 Task: Make in the project AgileRamp a sprint 'API Design Sprint'. Create in the project AgileRamp a sprint 'API Design Sprint'. Add in the project AgileRamp a sprint 'API Design Sprint'
Action: Mouse moved to (215, 66)
Screenshot: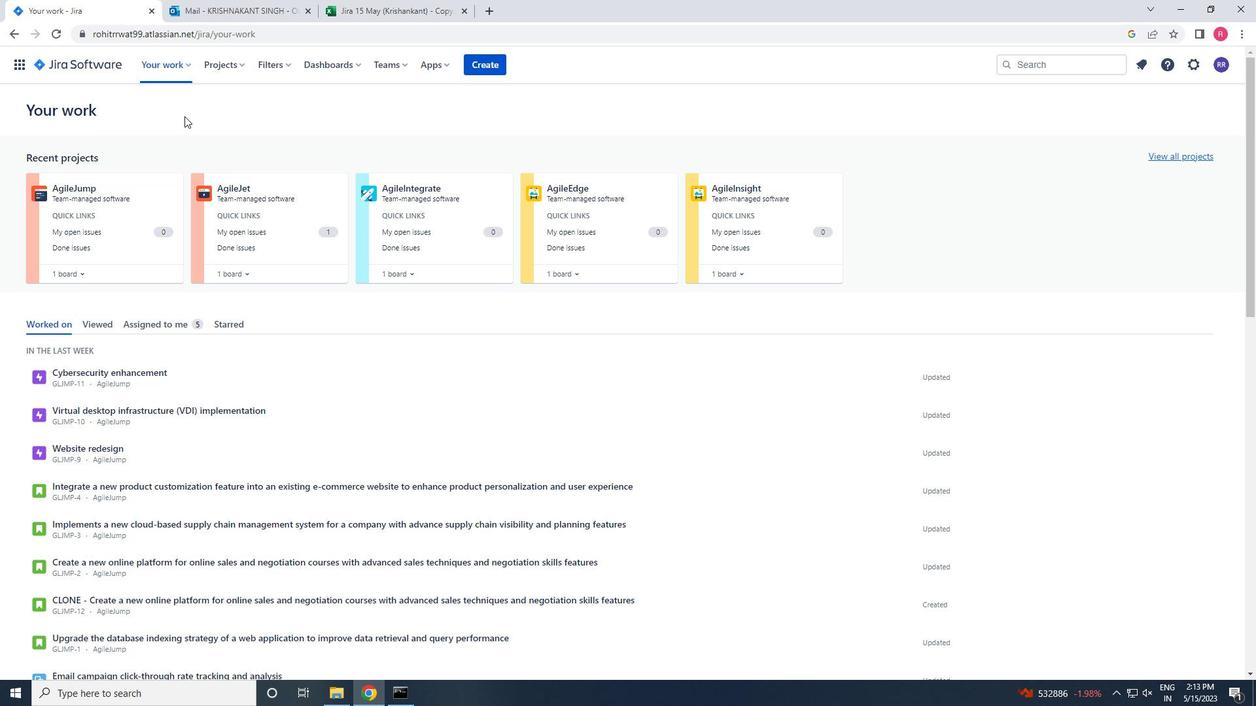 
Action: Mouse pressed left at (215, 66)
Screenshot: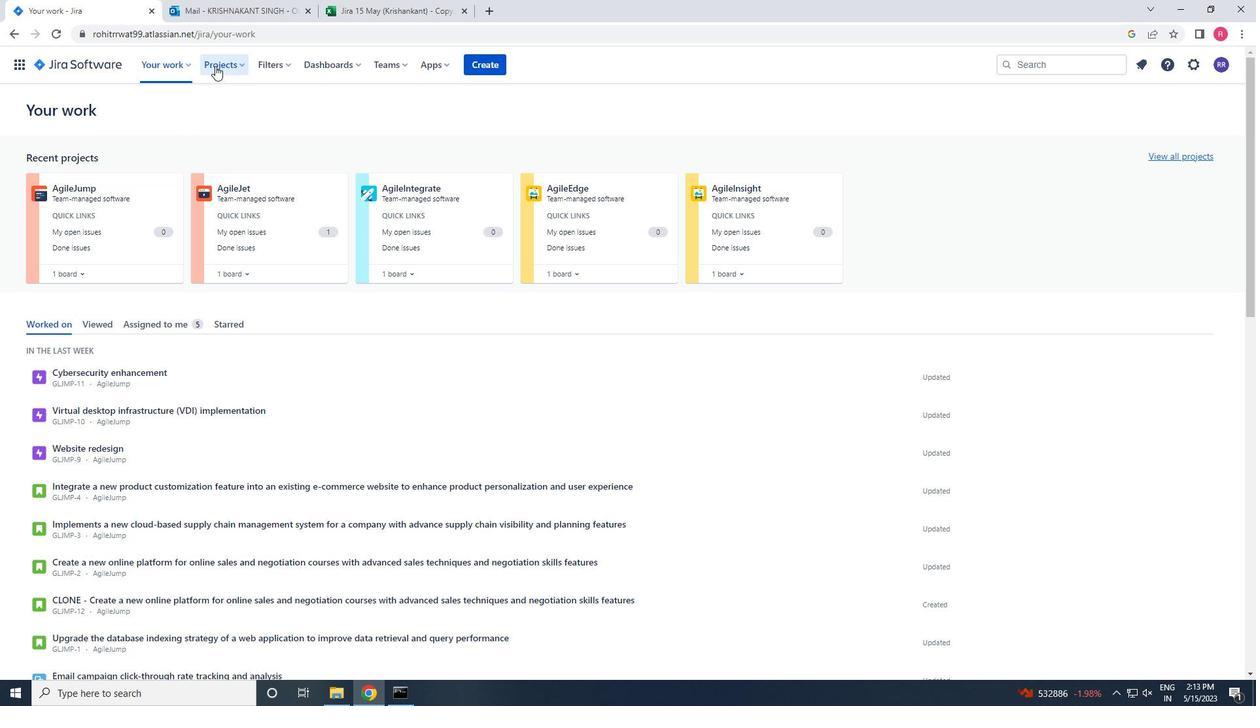 
Action: Mouse moved to (280, 133)
Screenshot: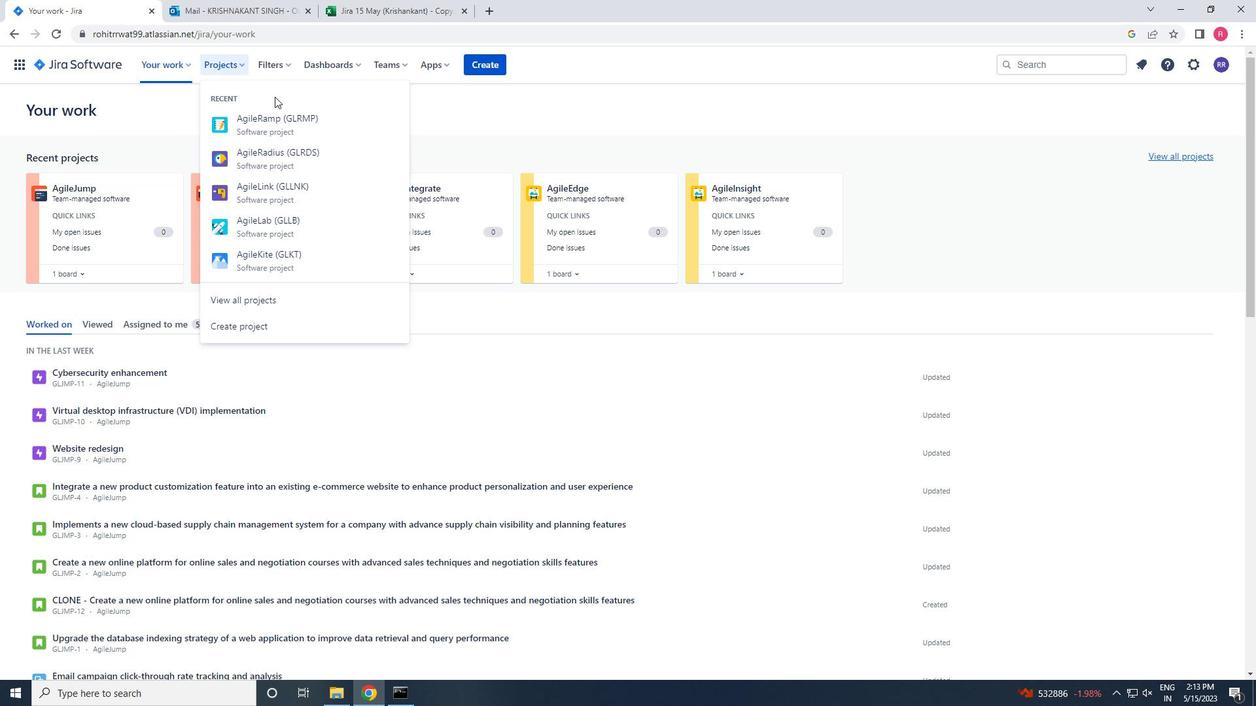 
Action: Mouse pressed left at (280, 133)
Screenshot: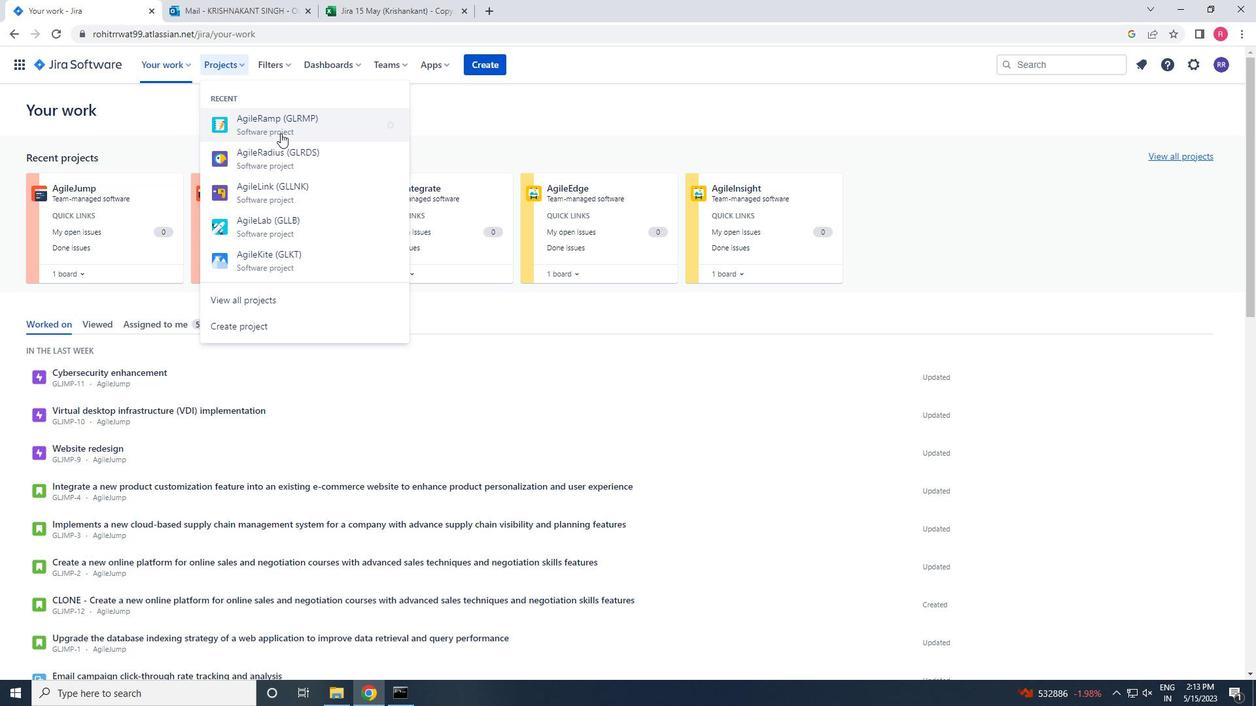 
Action: Mouse moved to (98, 196)
Screenshot: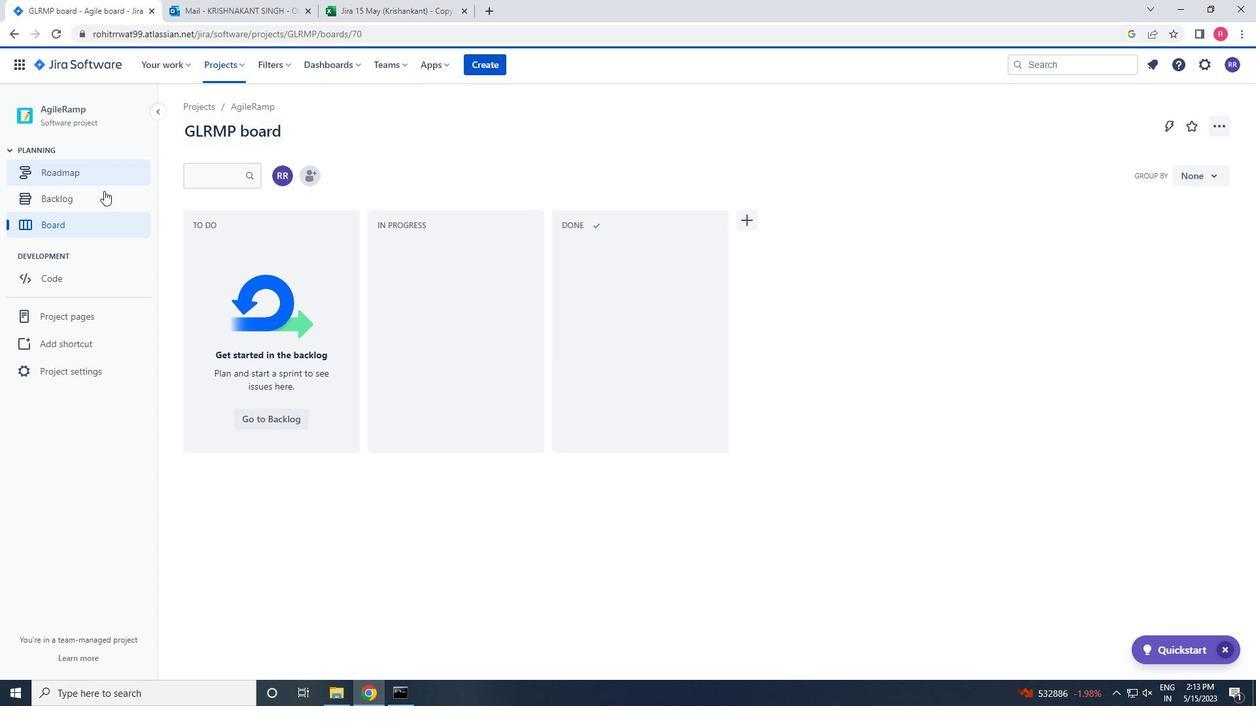 
Action: Mouse pressed left at (98, 196)
Screenshot: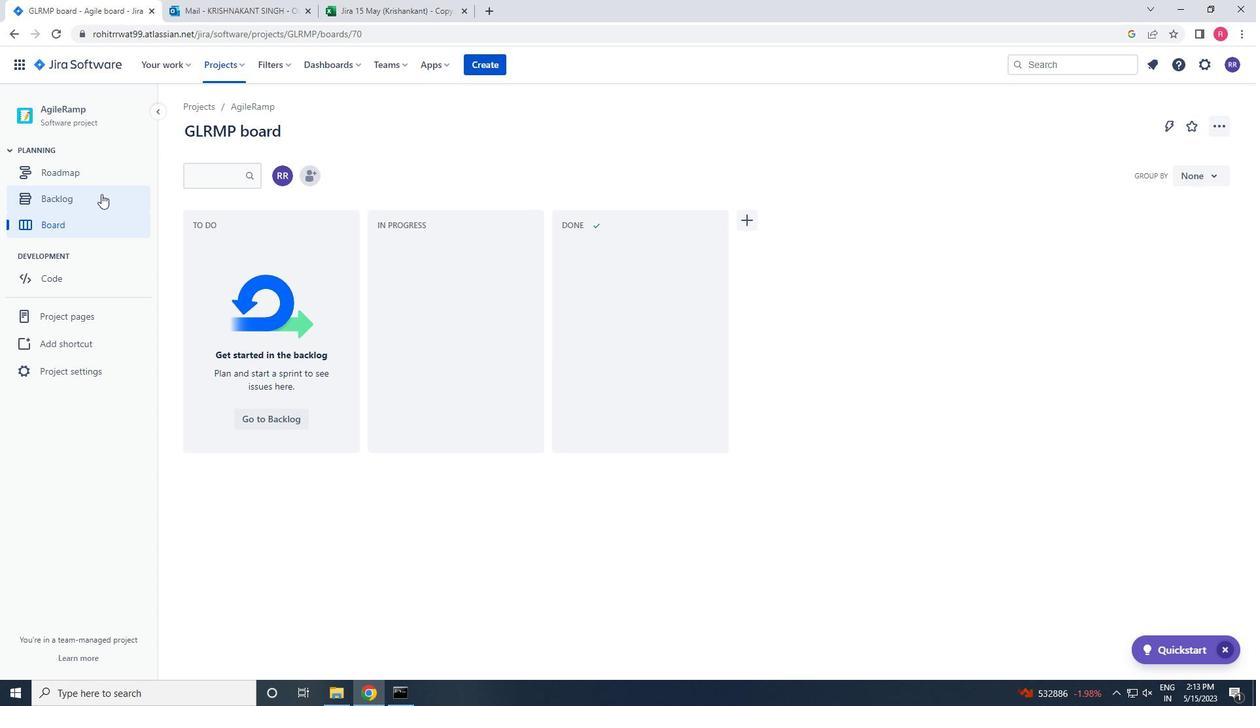 
Action: Mouse moved to (1167, 210)
Screenshot: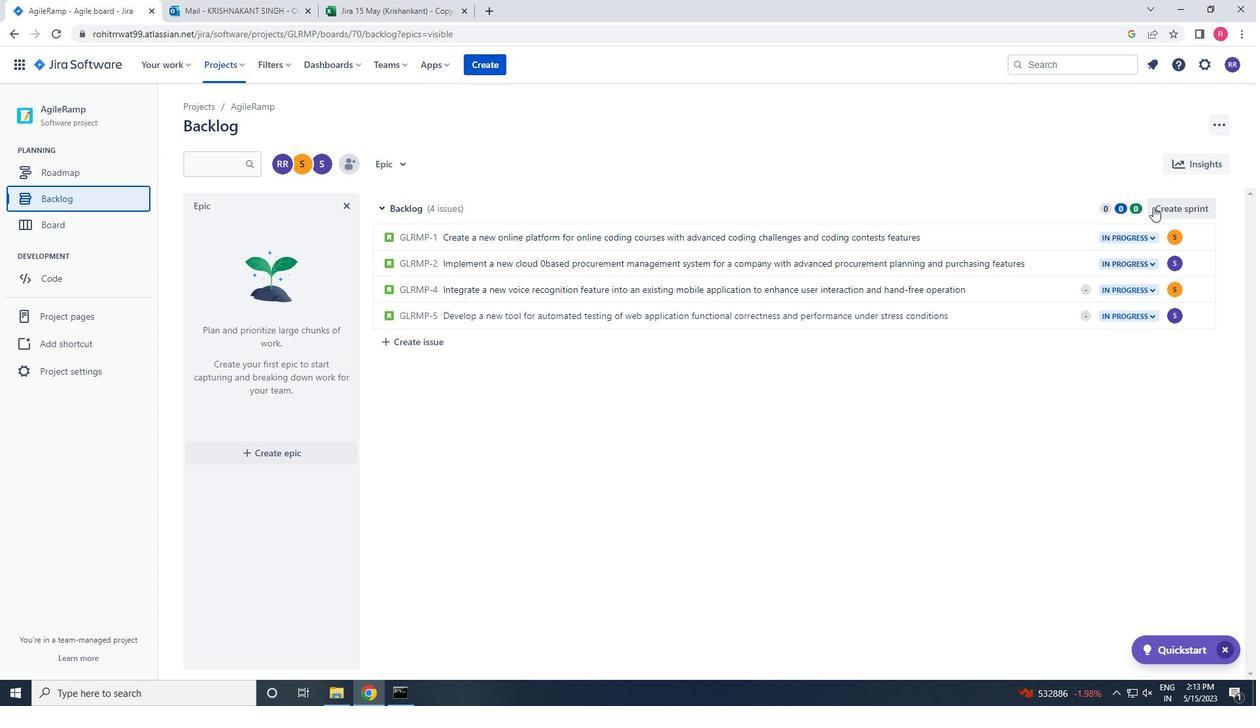 
Action: Mouse pressed left at (1167, 210)
Screenshot: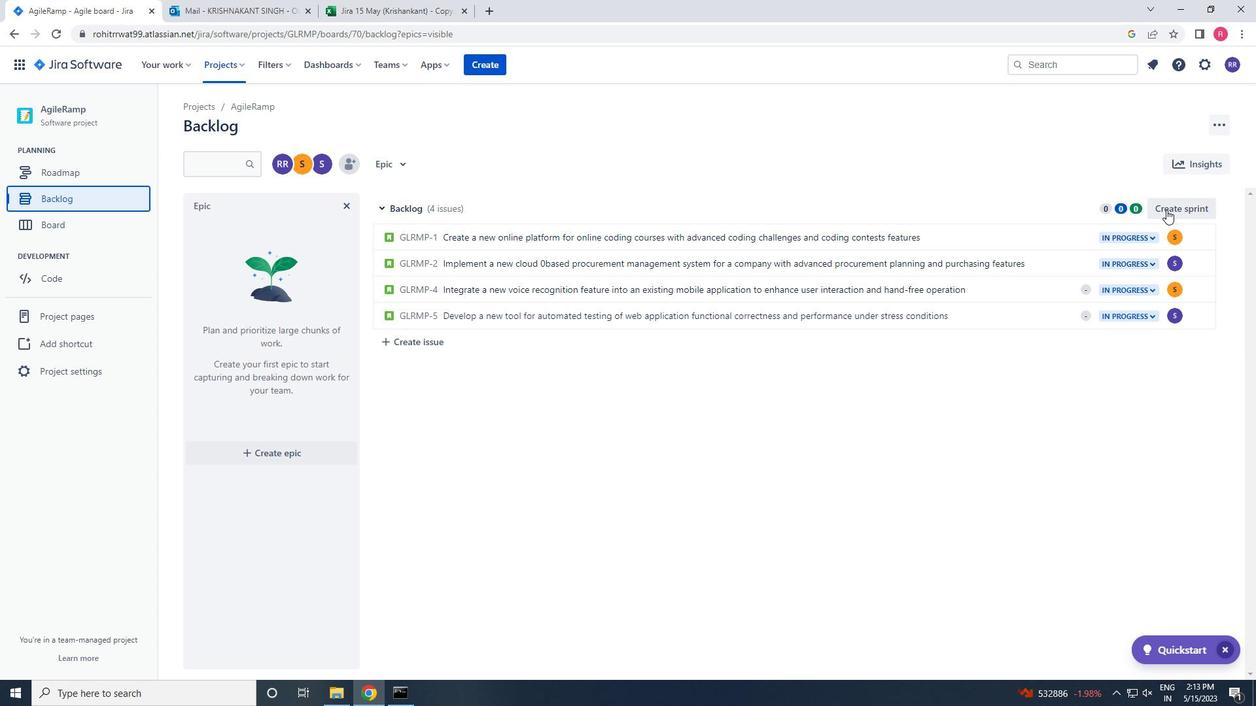 
Action: Mouse moved to (469, 212)
Screenshot: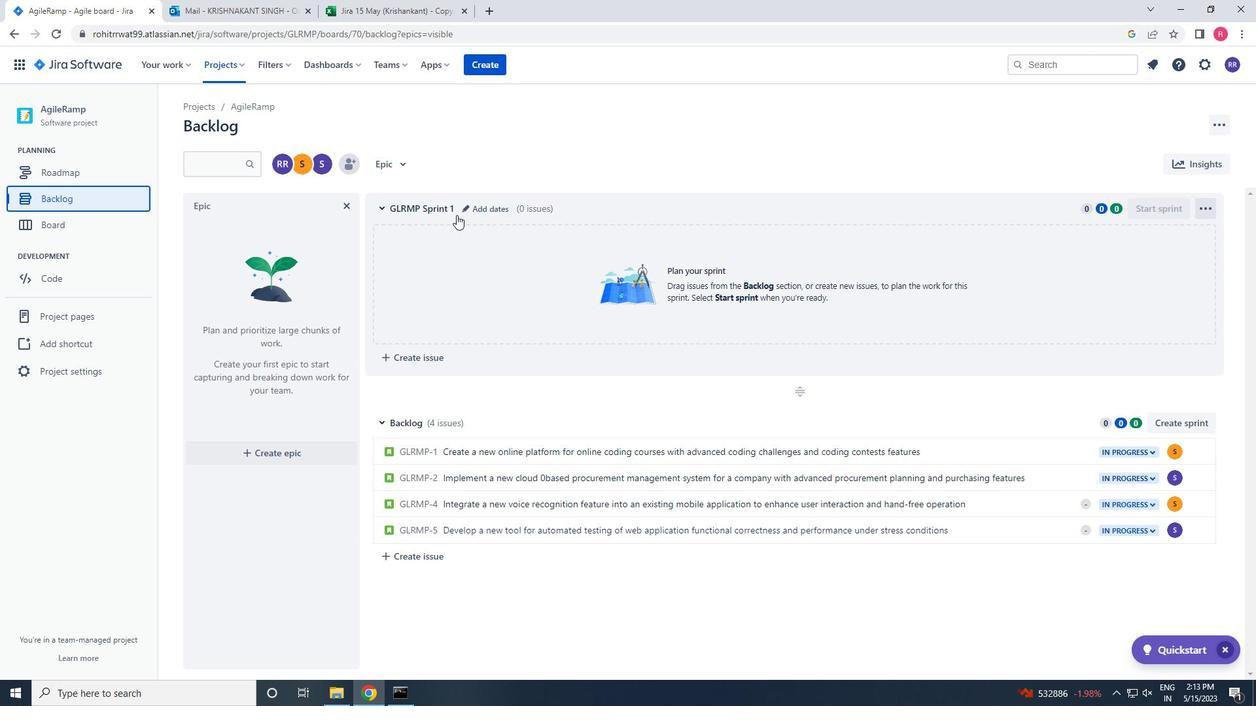 
Action: Mouse pressed left at (469, 212)
Screenshot: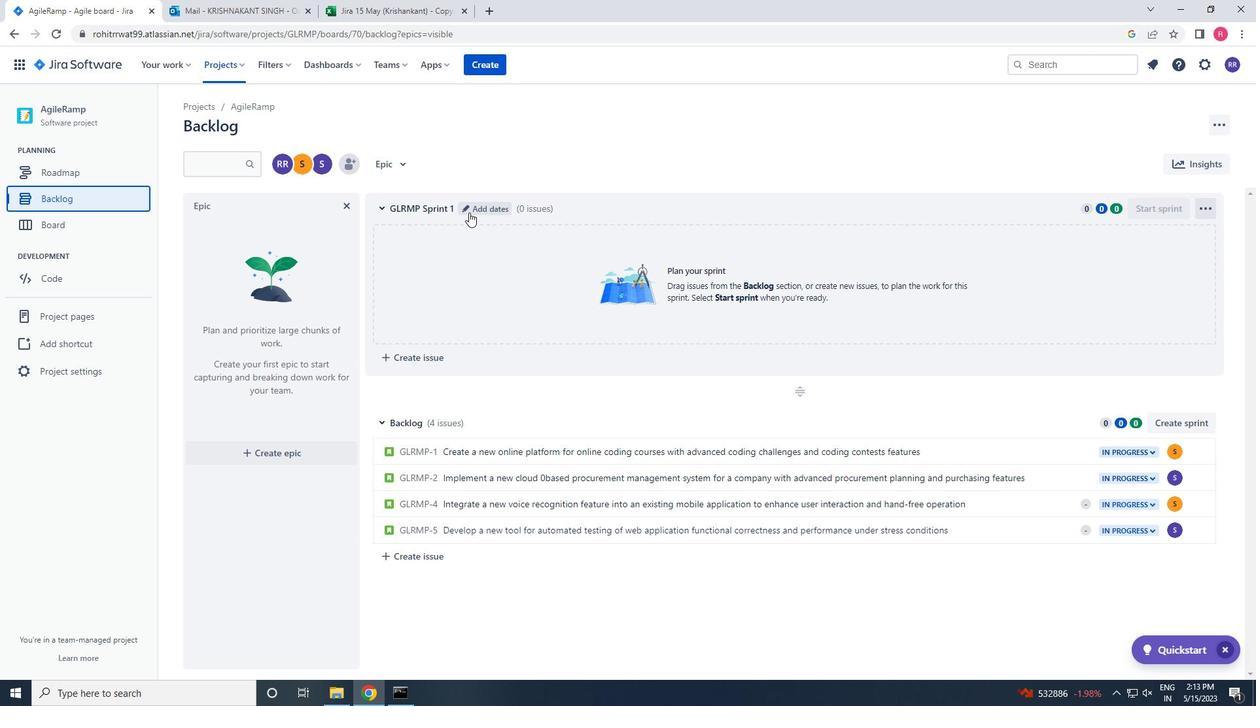 
Action: Key pressed <Key.backspace><Key.backspace><Key.backspace><Key.backspace><Key.backspace><Key.backspace><Key.backspace><Key.backspace><Key.backspace><Key.backspace><Key.backspace><Key.backspace><Key.backspace><Key.backspace><Key.backspace><Key.backspace><Key.backspace><Key.backspace><Key.backspace><Key.backspace><Key.backspace><Key.backspace><Key.backspace><Key.backspace><Key.backspace><Key.backspace><Key.backspace><Key.backspace><Key.backspace><Key.backspace><Key.backspace><Key.backspace><Key.backspace><Key.backspace><Key.shift>APL<Key.backspace>I<Key.space><Key.shift>DESIGN<Key.space><Key.shift>SPRINT<Key.enter>
Screenshot: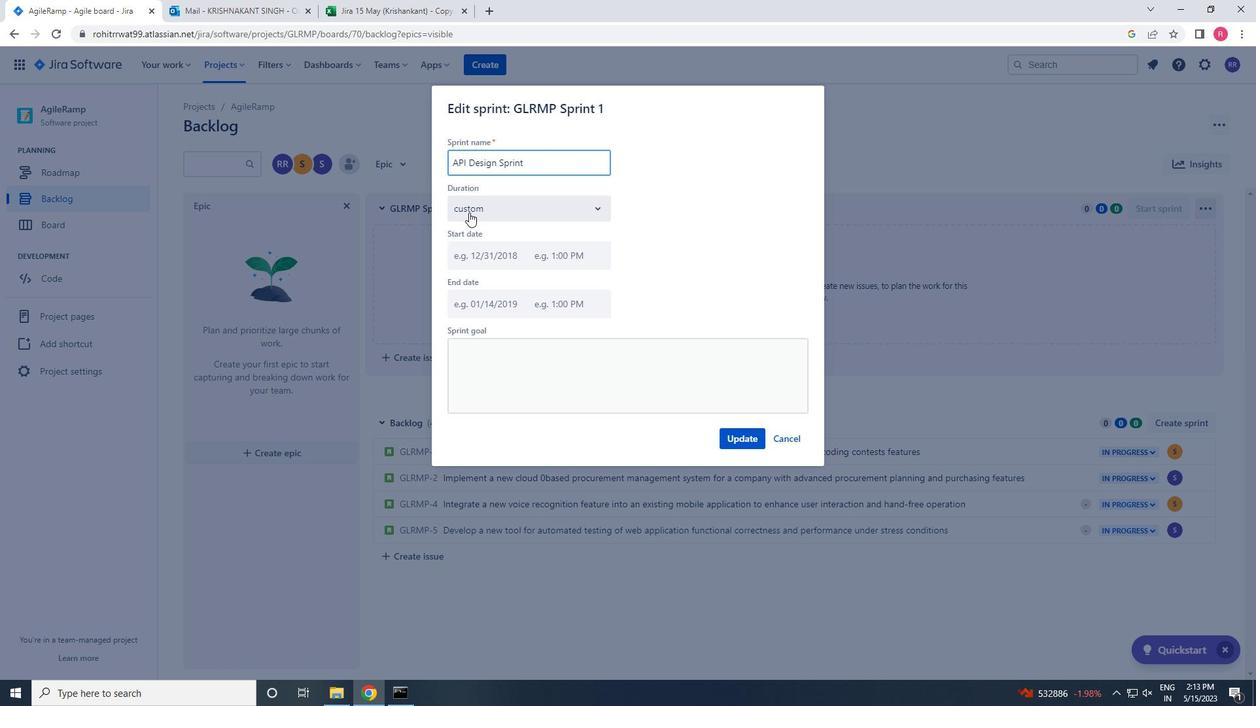 
Action: Mouse moved to (1170, 418)
Screenshot: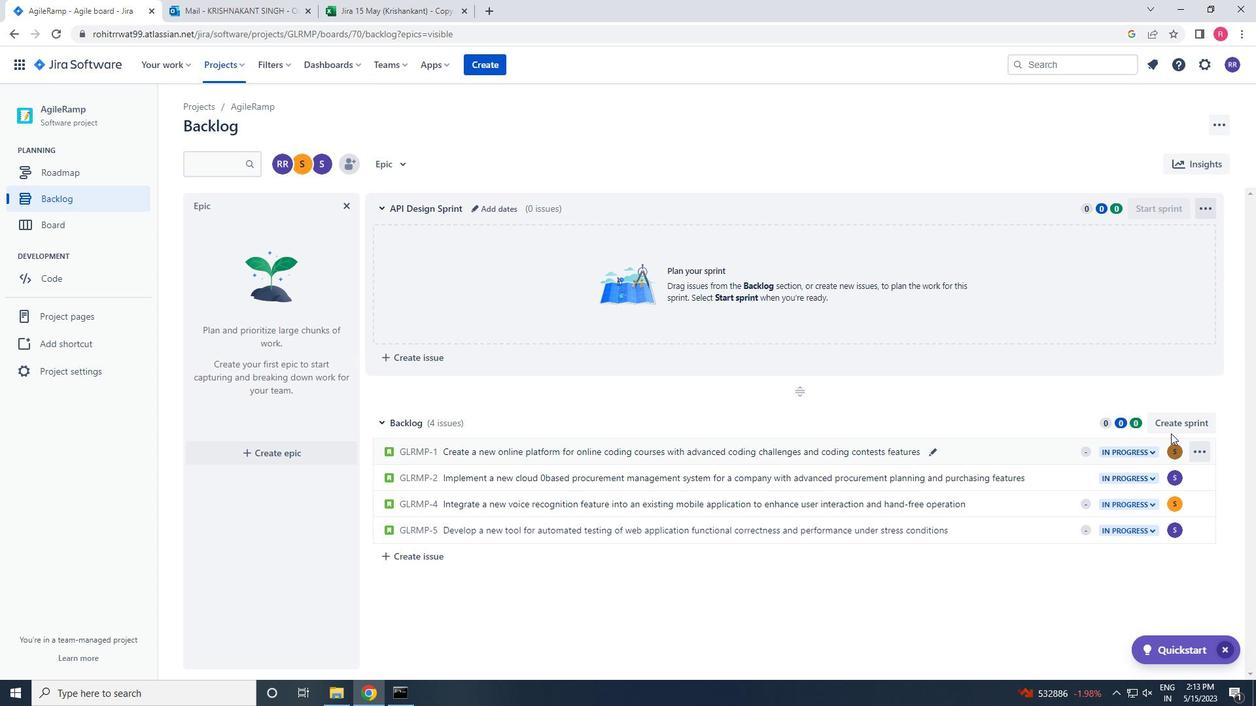 
Action: Mouse pressed left at (1170, 418)
Screenshot: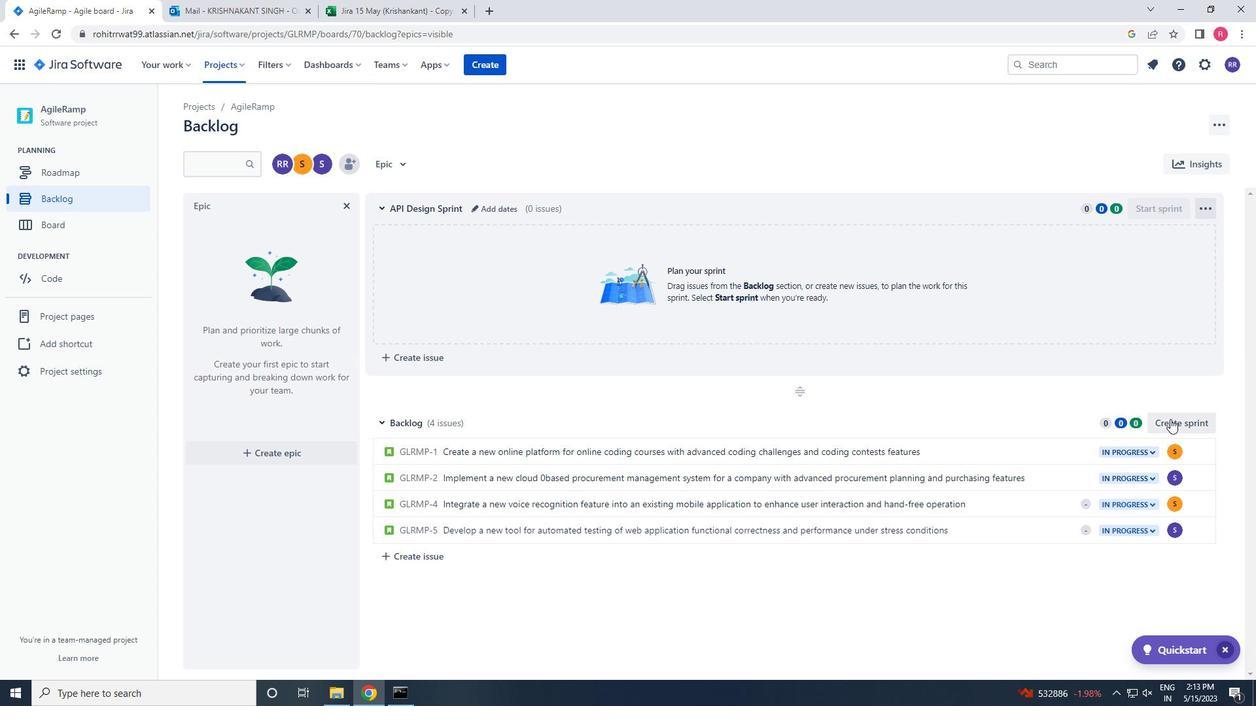 
Action: Mouse moved to (470, 422)
Screenshot: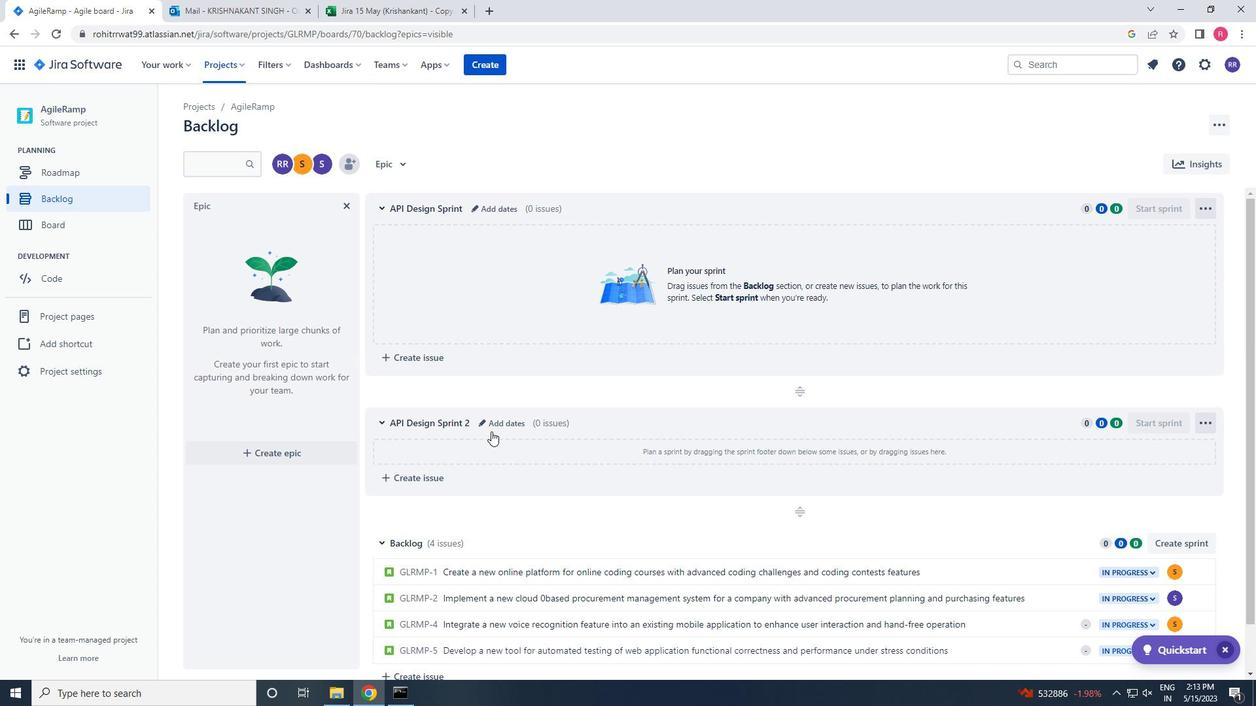 
Action: Mouse pressed left at (470, 422)
Screenshot: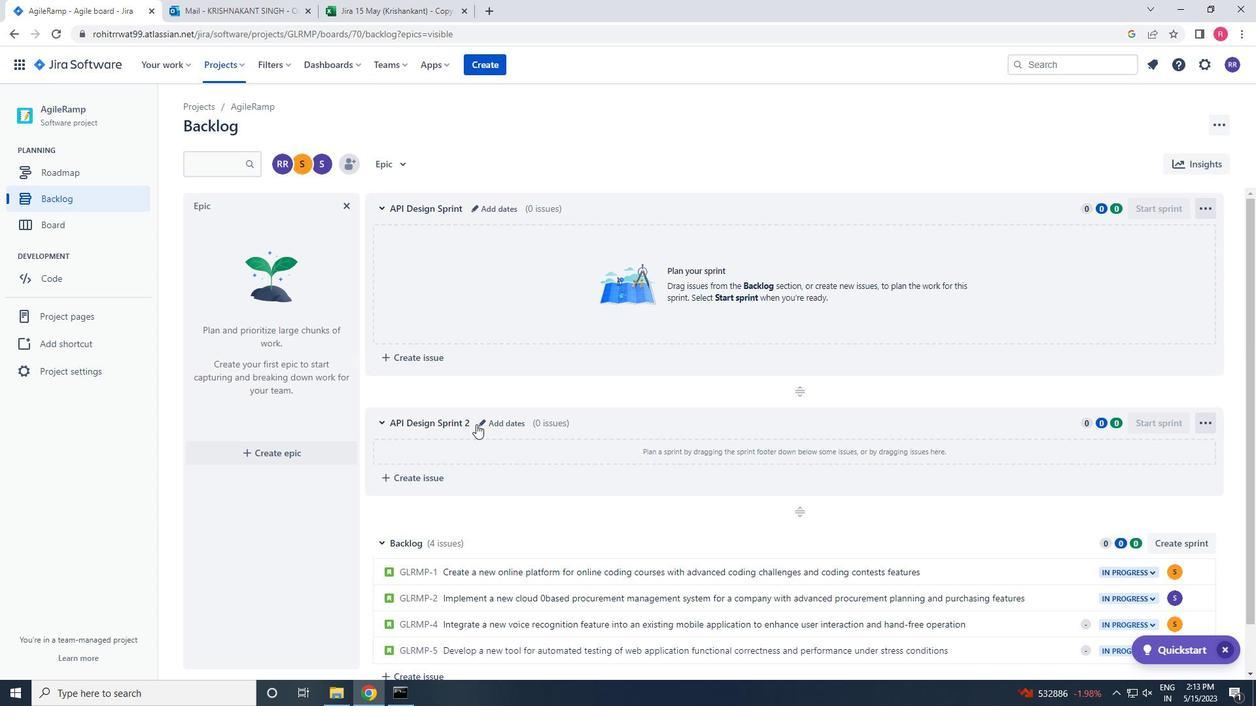 
Action: Mouse moved to (478, 421)
Screenshot: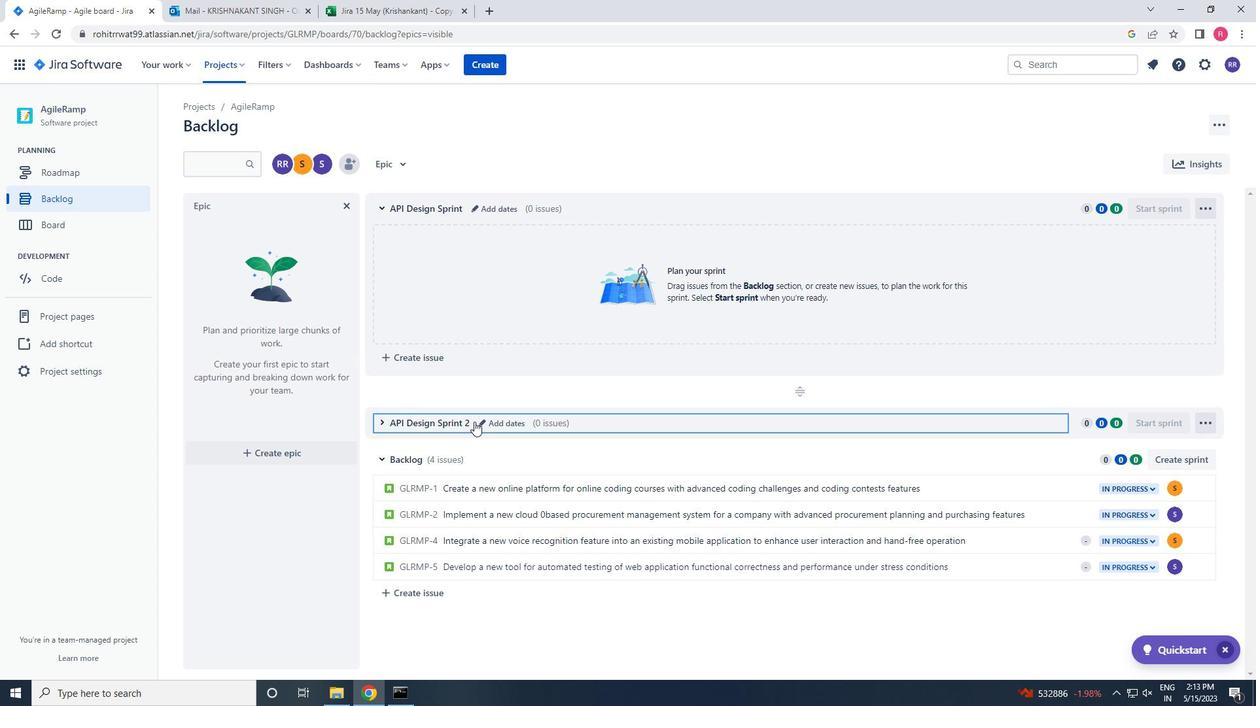 
Action: Mouse pressed left at (478, 421)
Screenshot: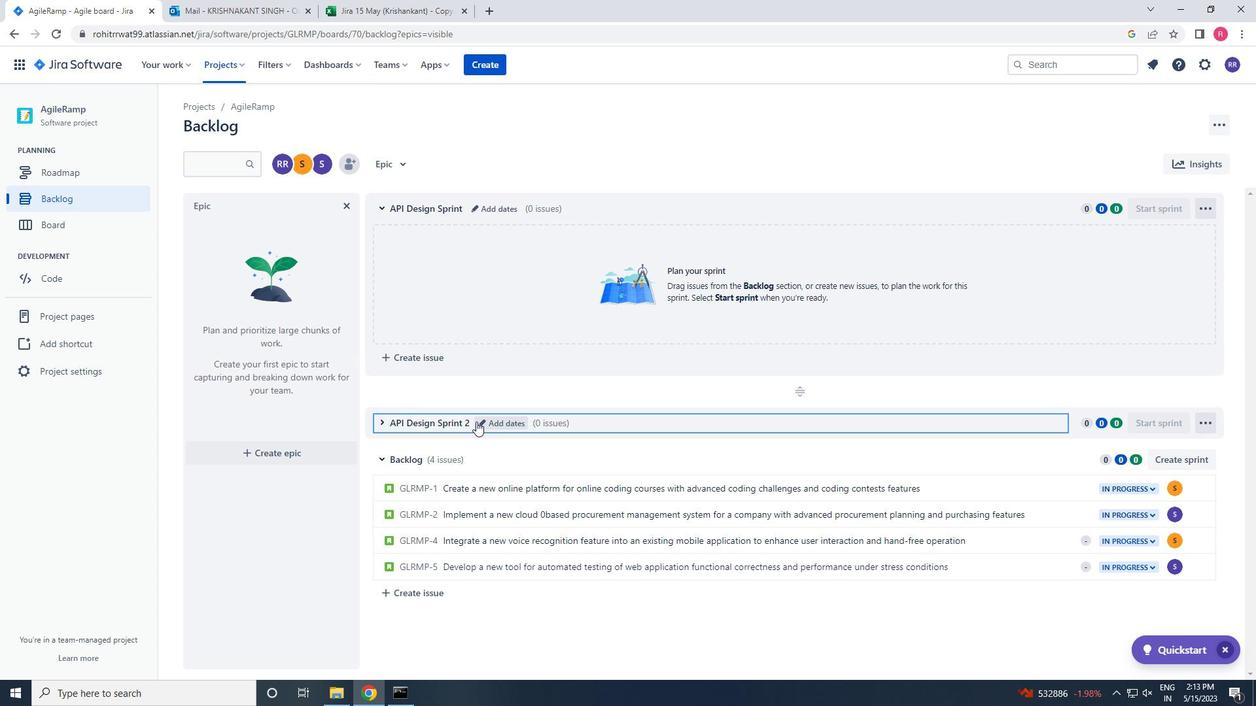 
Action: Mouse moved to (490, 392)
Screenshot: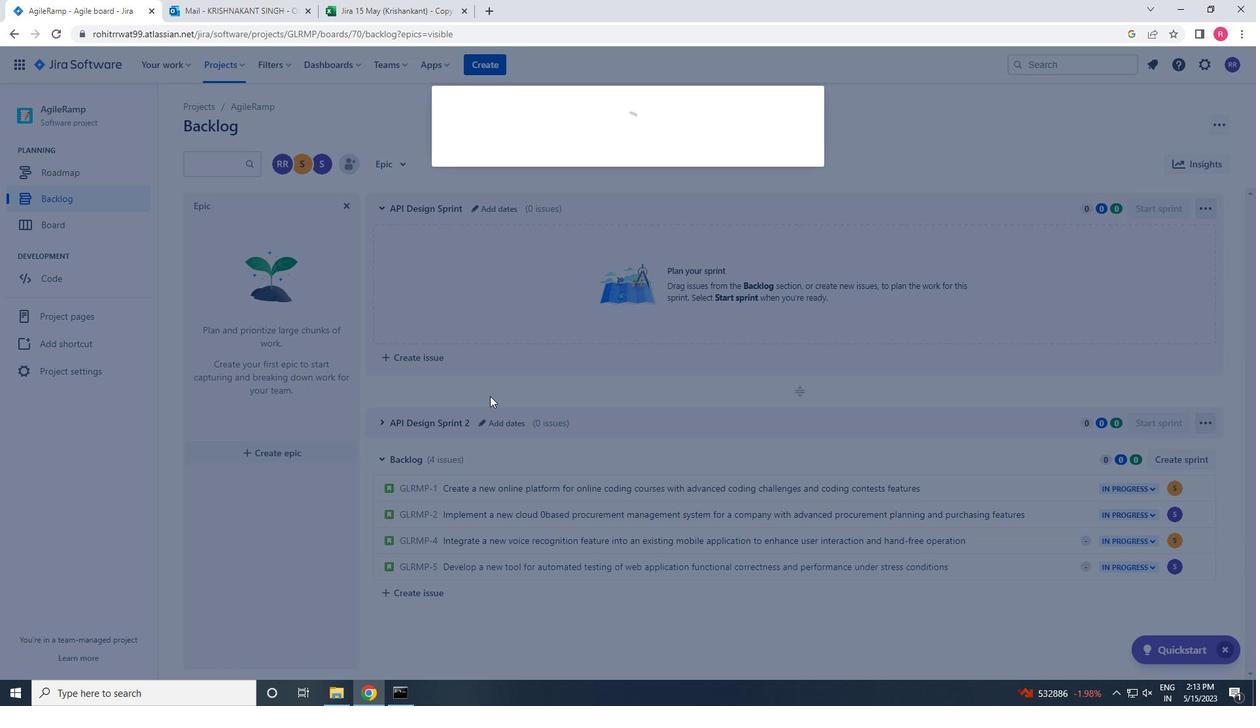 
Action: Key pressed <Key.backspace><Key.enter>
Screenshot: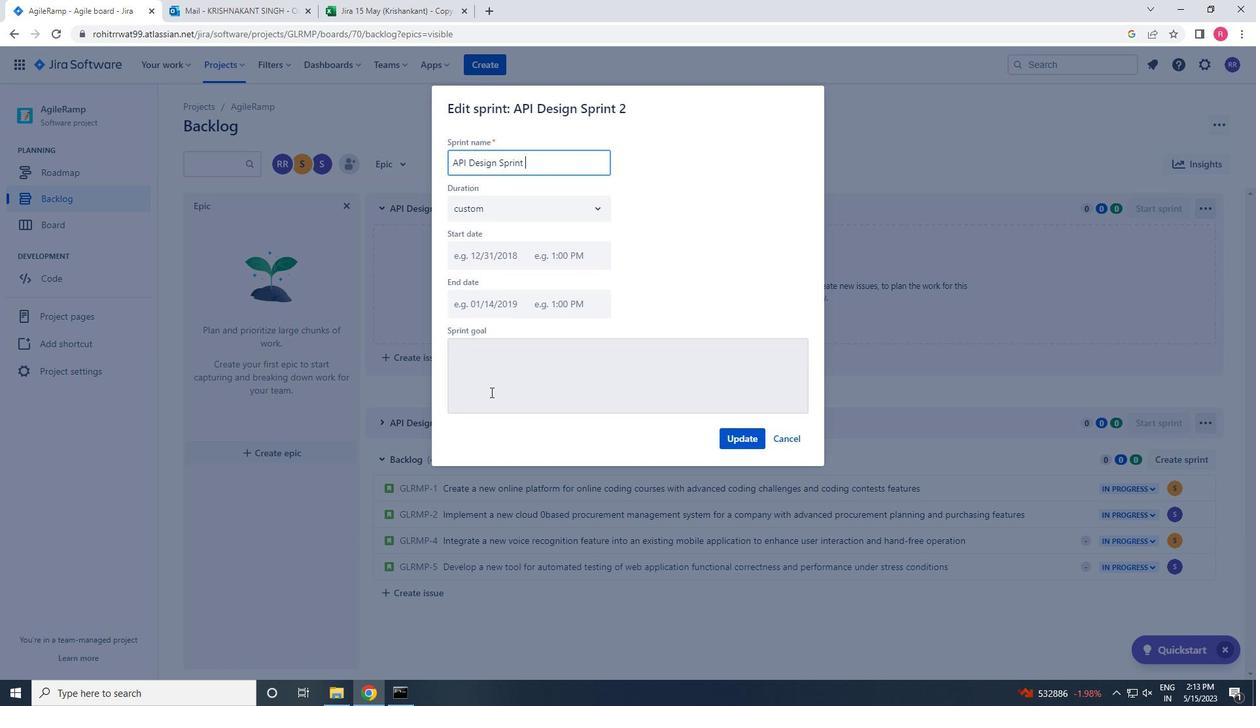 
Action: Mouse moved to (1203, 459)
Screenshot: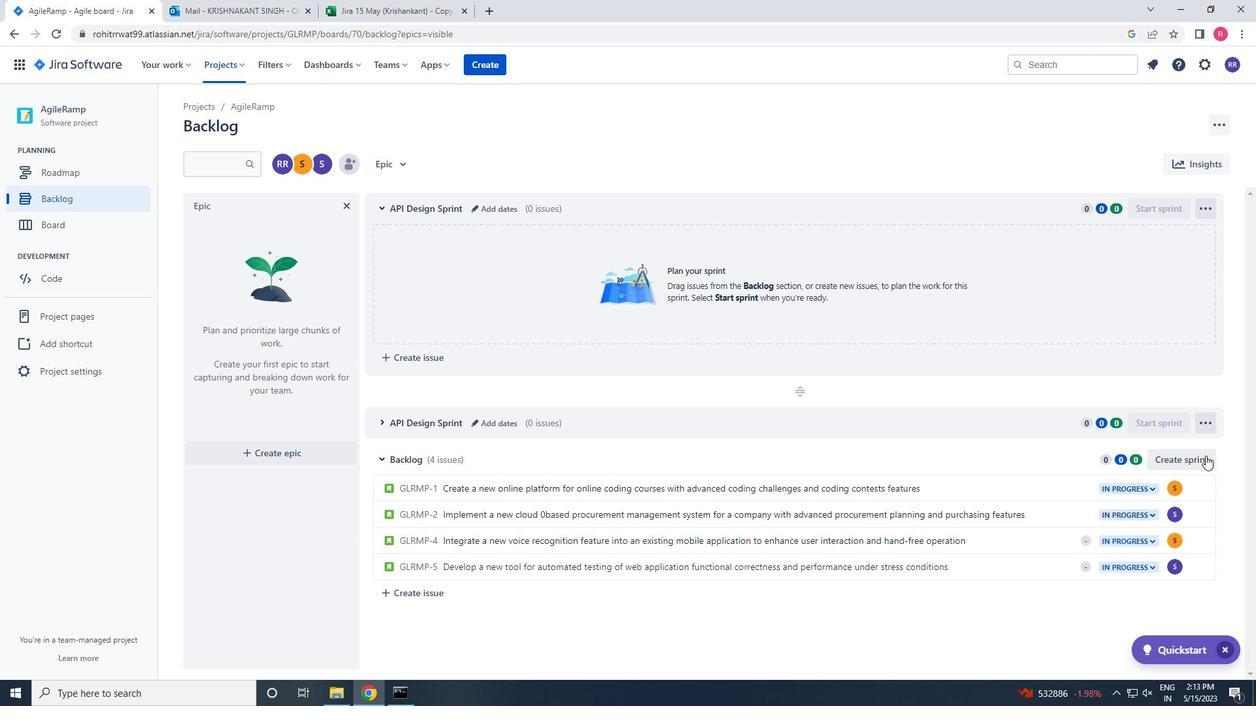 
Action: Mouse pressed left at (1203, 459)
Screenshot: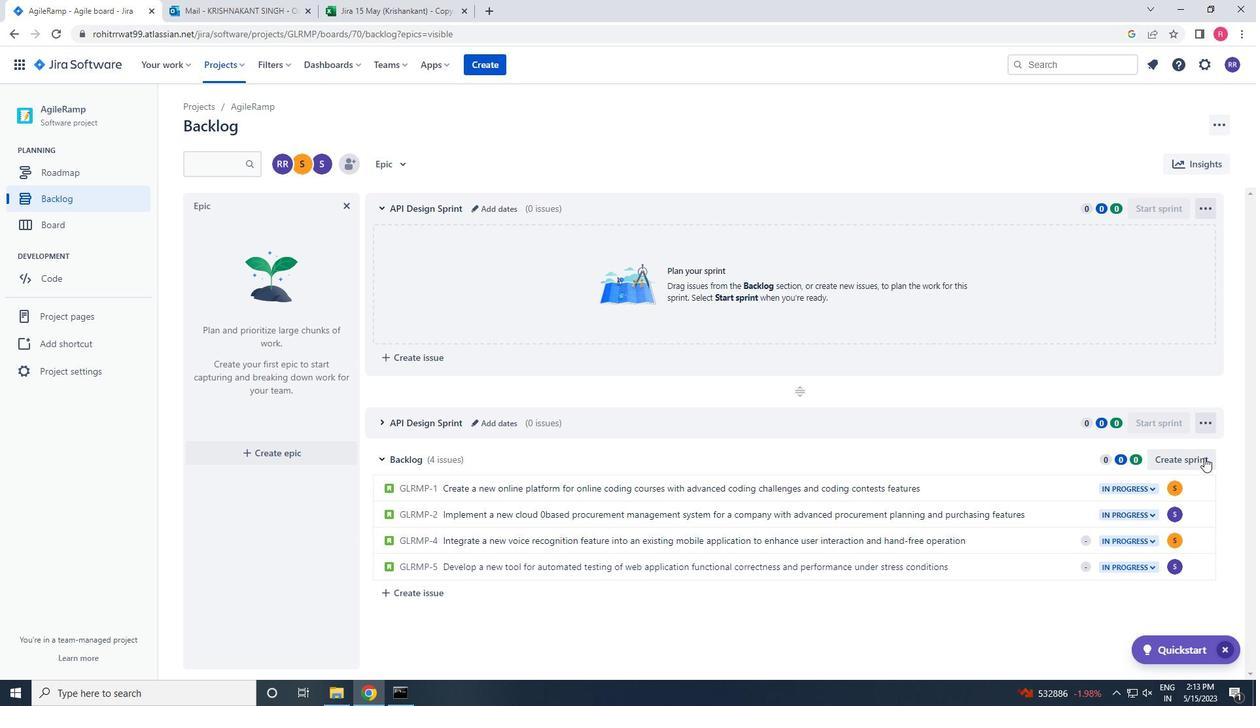 
Action: Mouse moved to (478, 463)
Screenshot: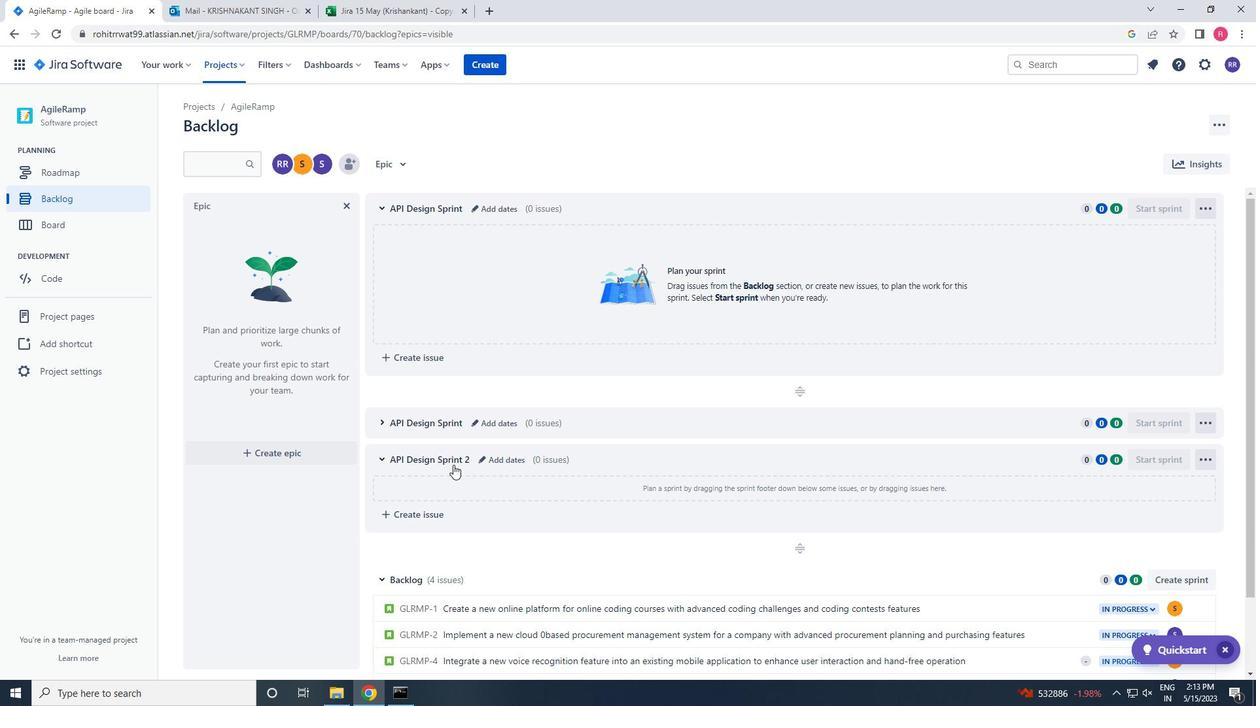 
Action: Mouse pressed left at (478, 463)
Screenshot: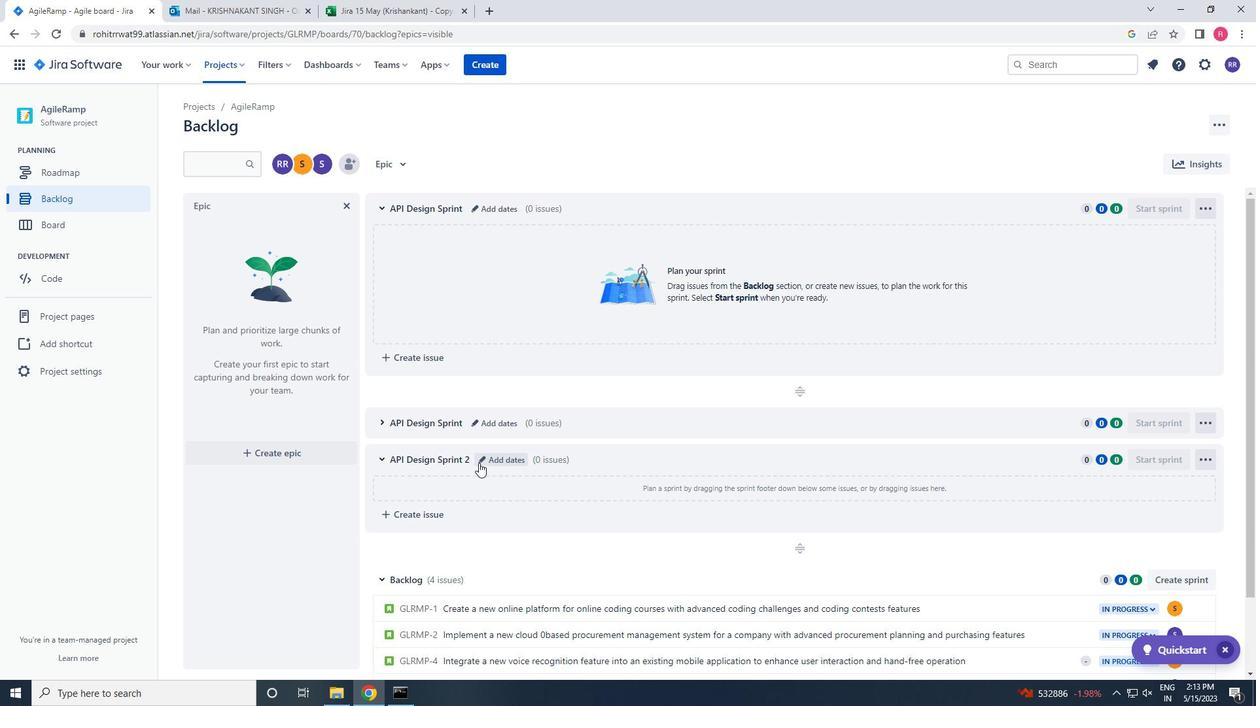 
Action: Key pressed <Key.backspace><Key.enter>
Screenshot: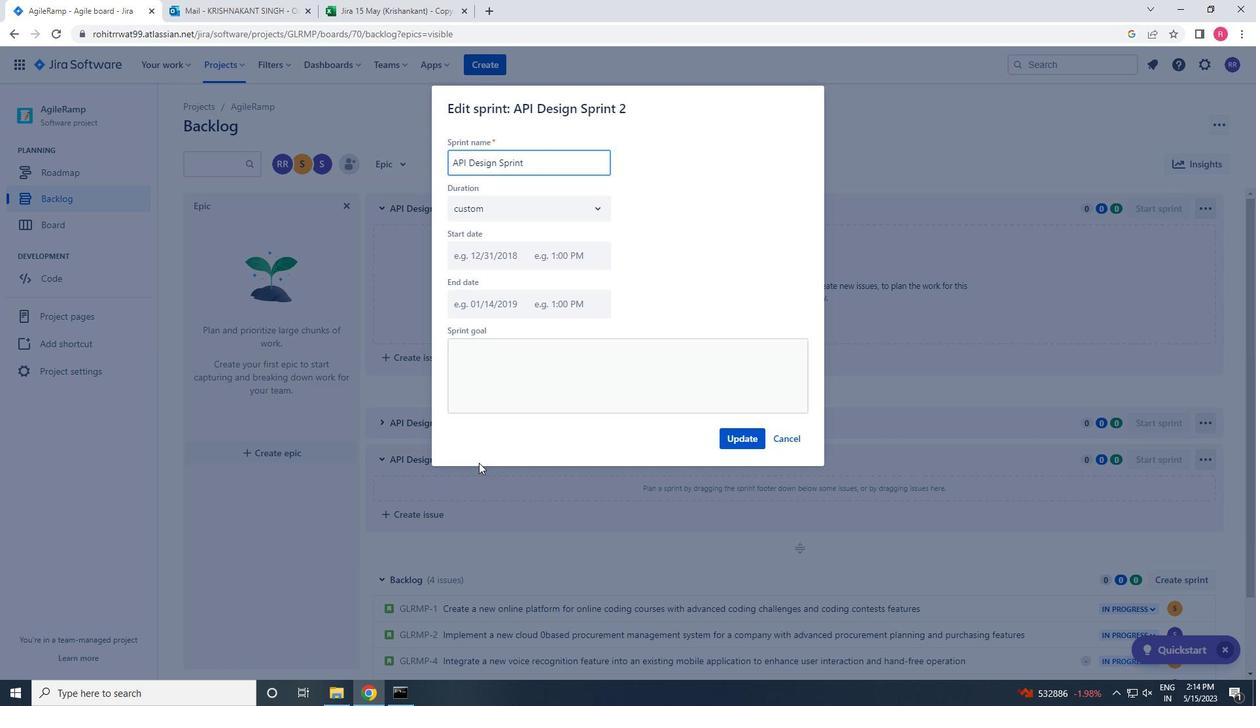 
Action: Mouse scrolled (478, 463) with delta (0, 0)
Screenshot: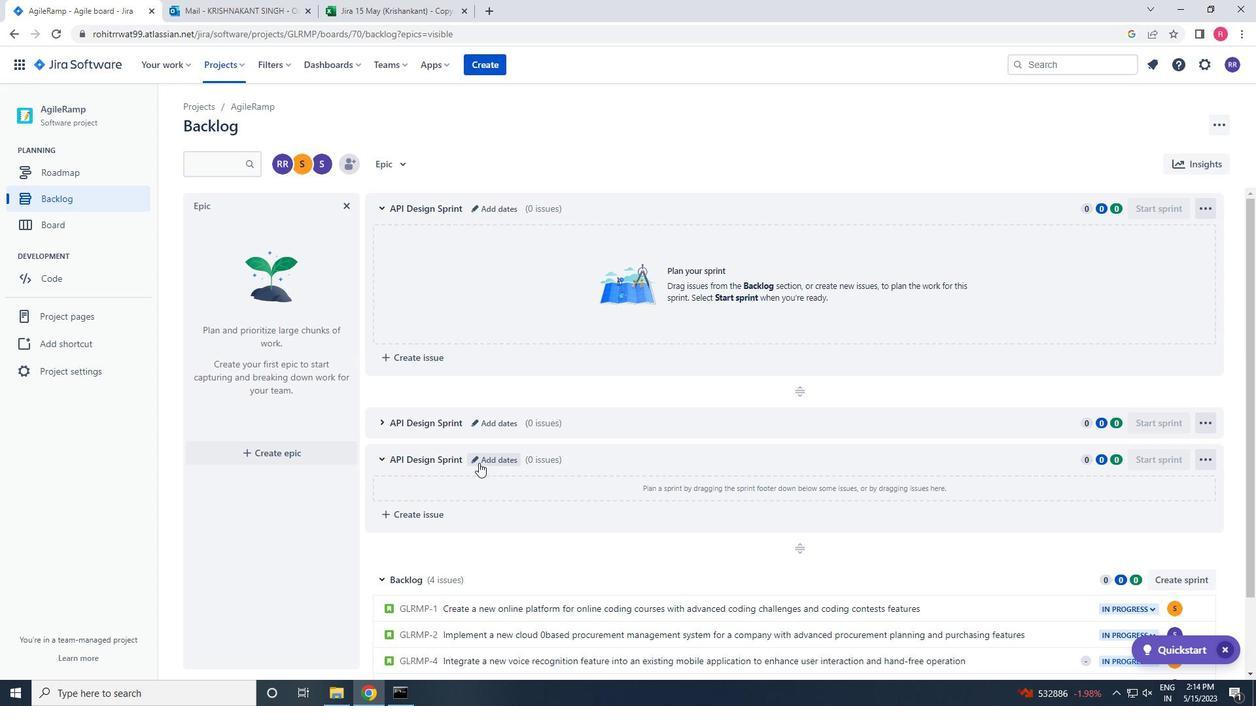 
Action: Mouse scrolled (478, 463) with delta (0, 0)
Screenshot: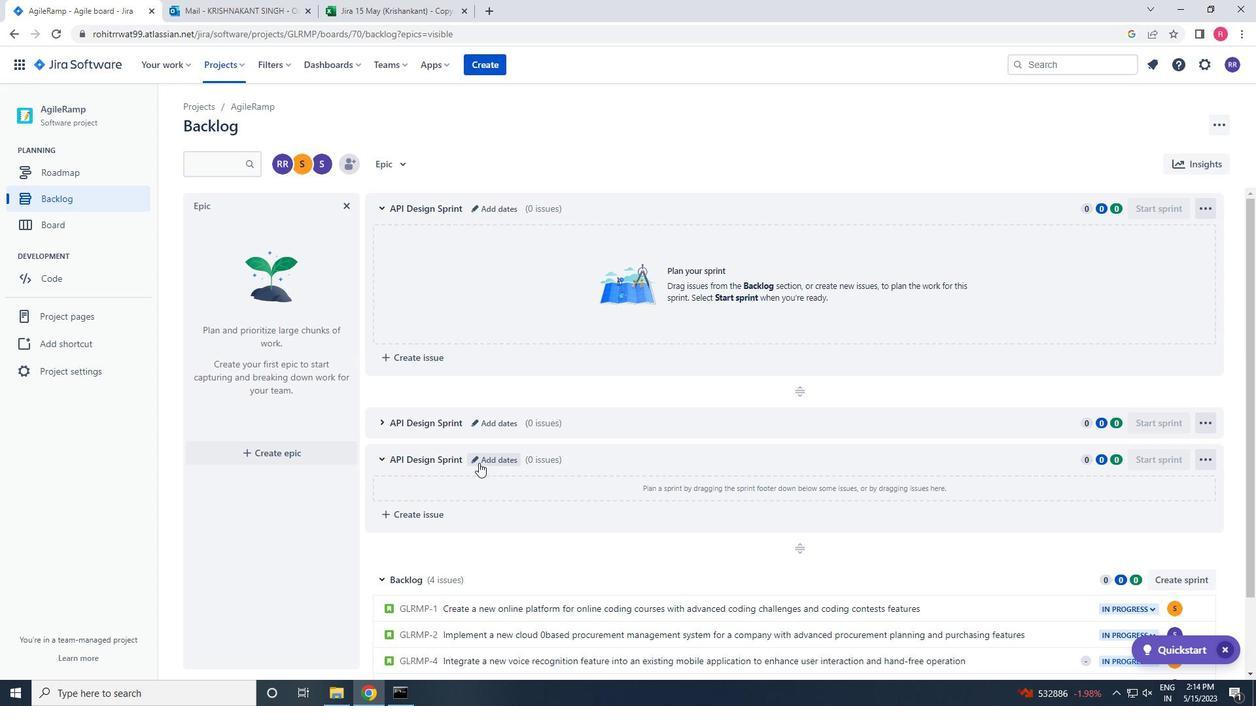 
Action: Mouse scrolled (478, 463) with delta (0, 0)
Screenshot: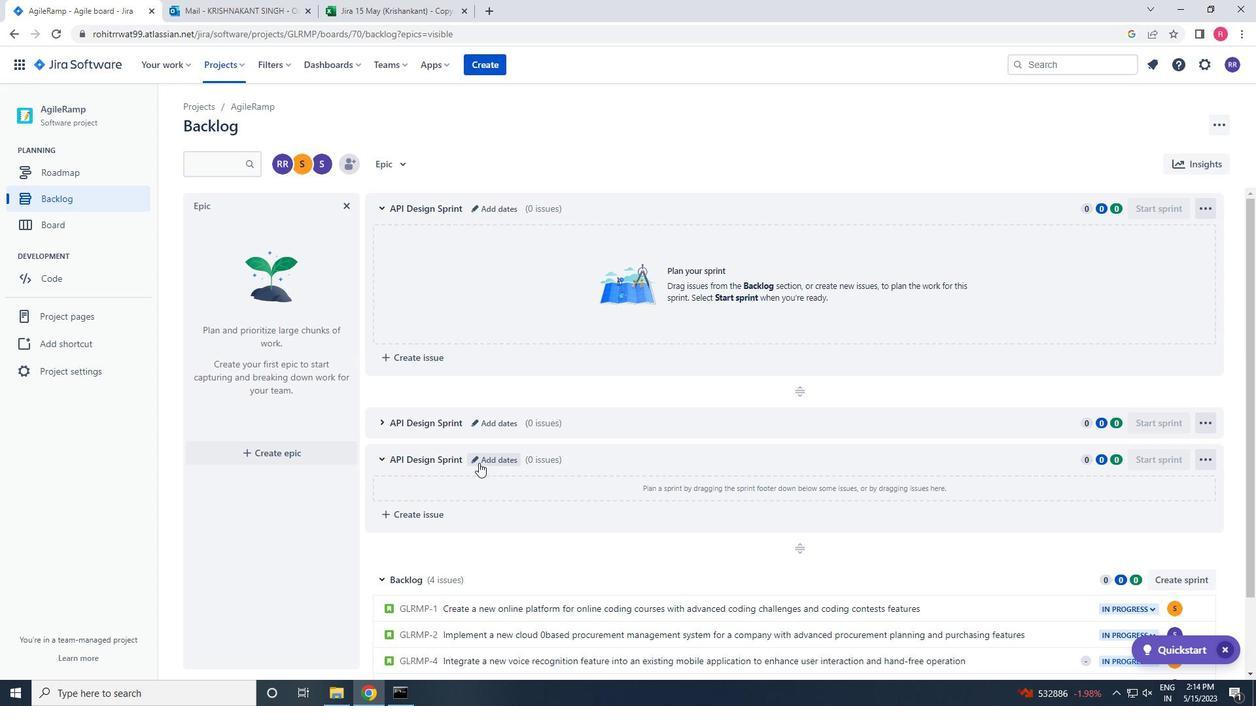 
Action: Mouse scrolled (478, 463) with delta (0, 0)
Screenshot: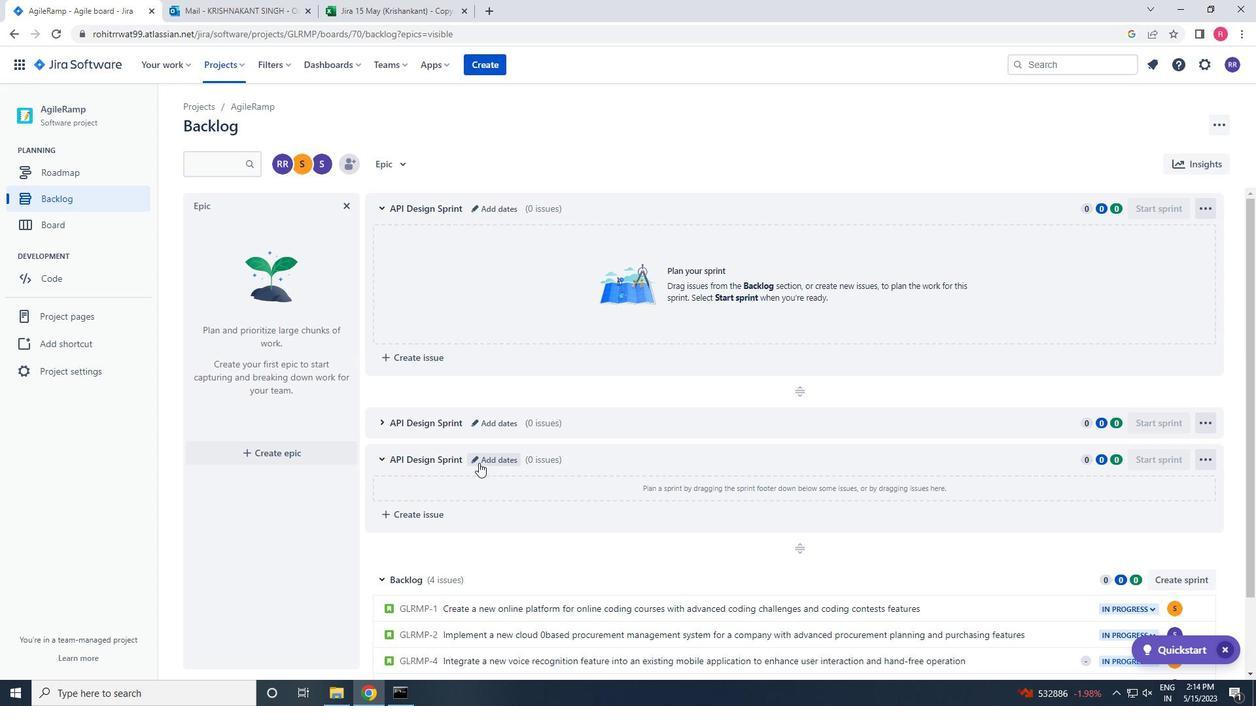 
Action: Mouse scrolled (478, 462) with delta (0, 0)
Screenshot: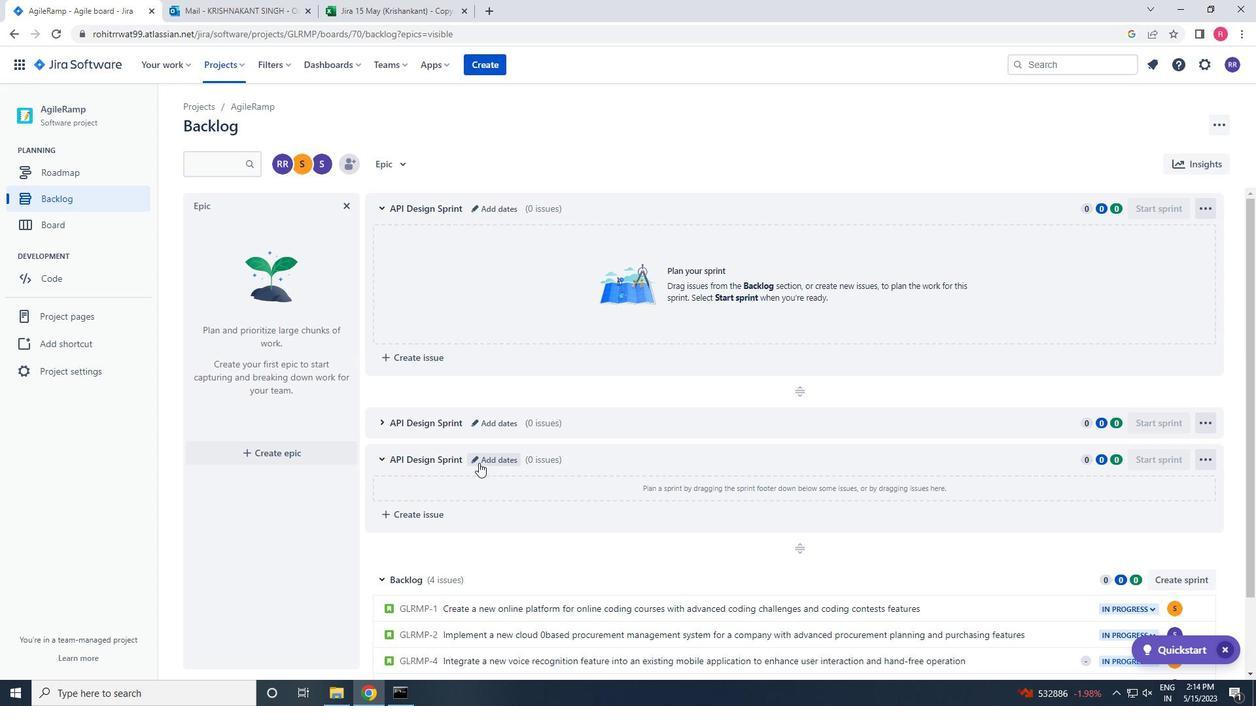 
Action: Mouse scrolled (478, 462) with delta (0, 0)
Screenshot: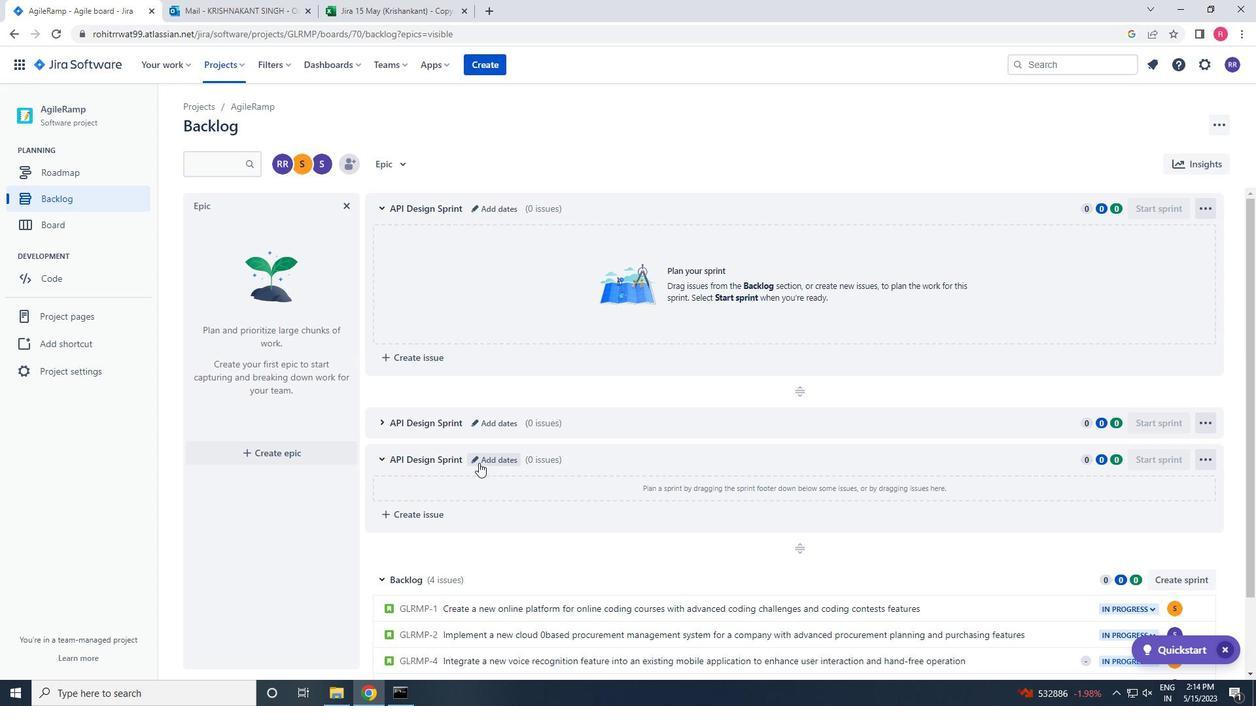 
Action: Mouse moved to (469, 444)
Screenshot: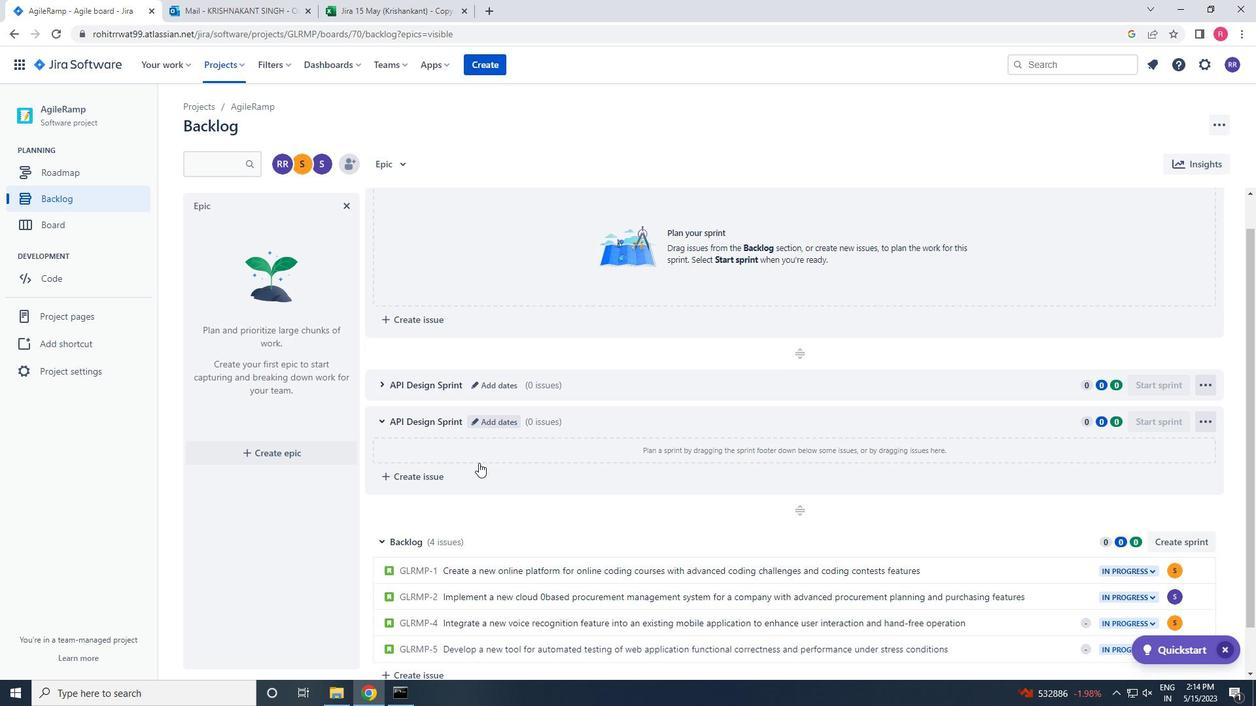 
Action: Mouse scrolled (469, 445) with delta (0, 0)
Screenshot: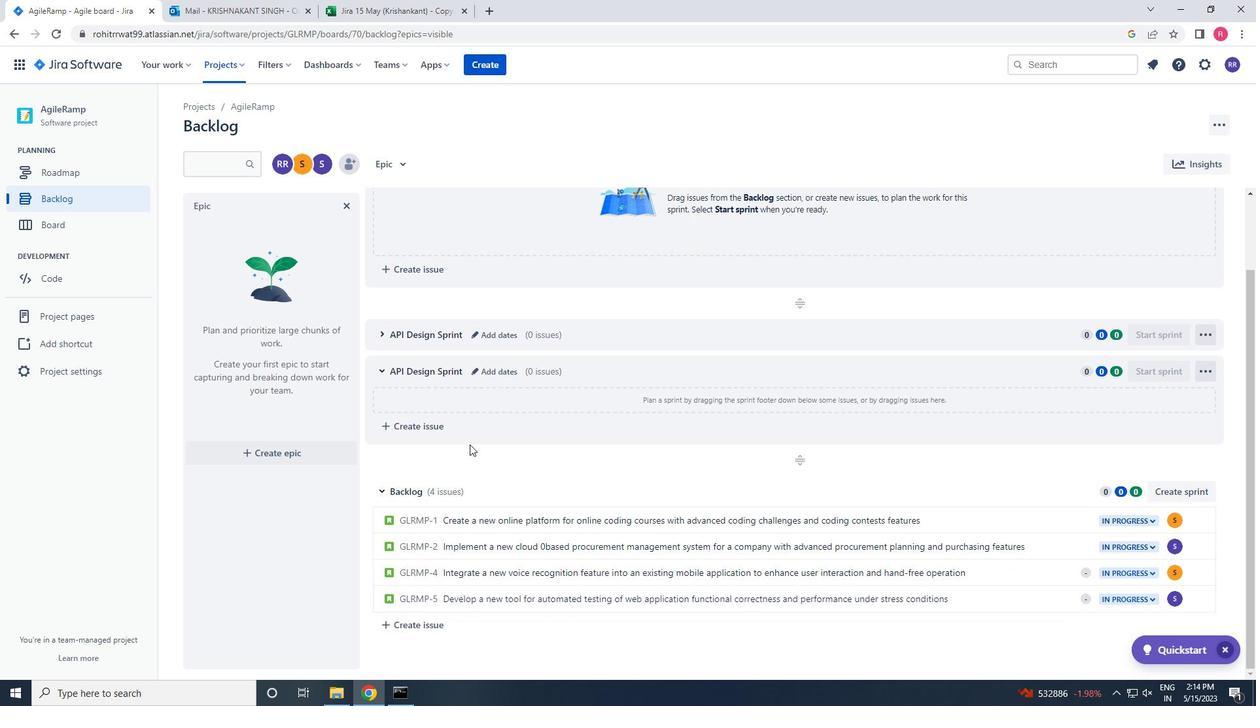
Action: Mouse scrolled (469, 445) with delta (0, 0)
Screenshot: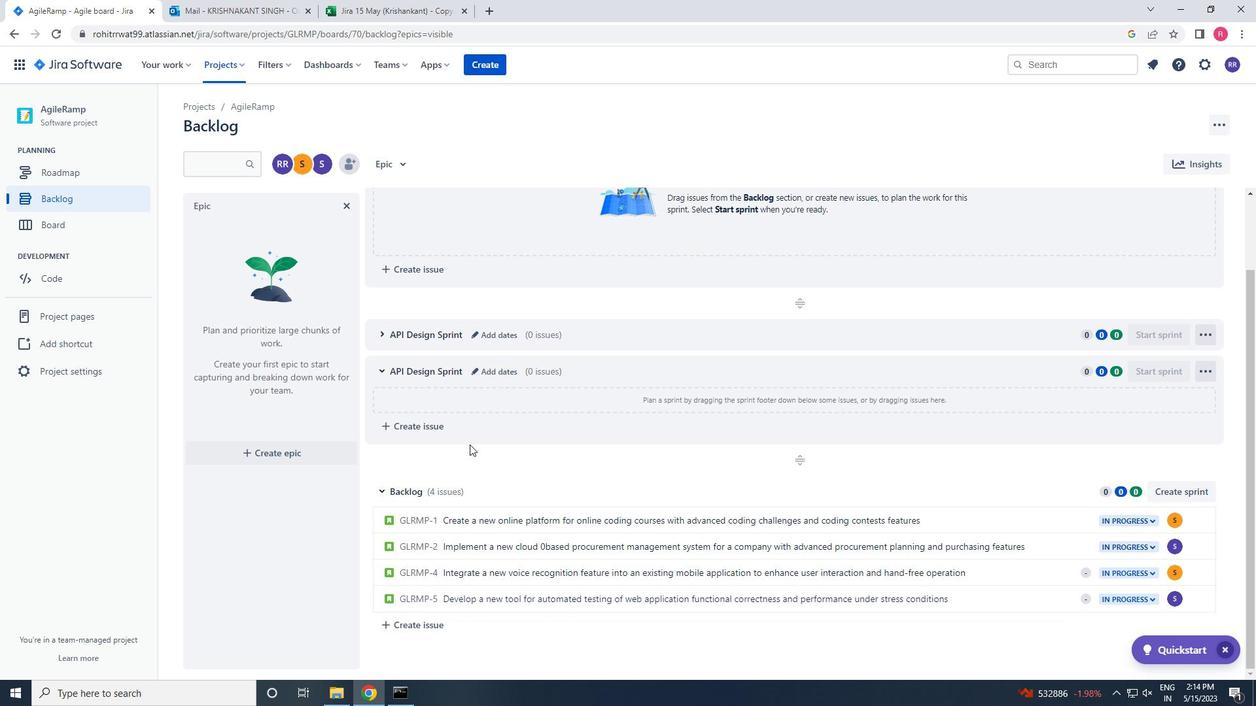 
Action: Mouse scrolled (469, 445) with delta (0, 0)
Screenshot: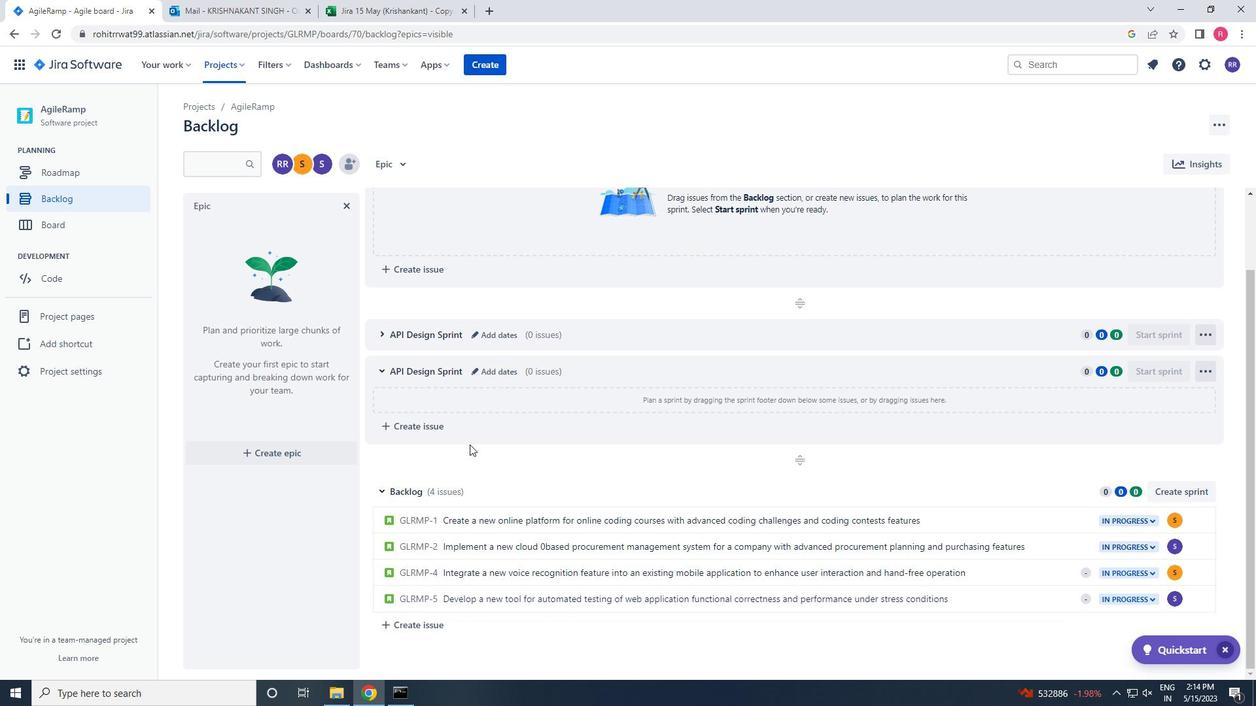 
Action: Mouse scrolled (469, 445) with delta (0, 0)
Screenshot: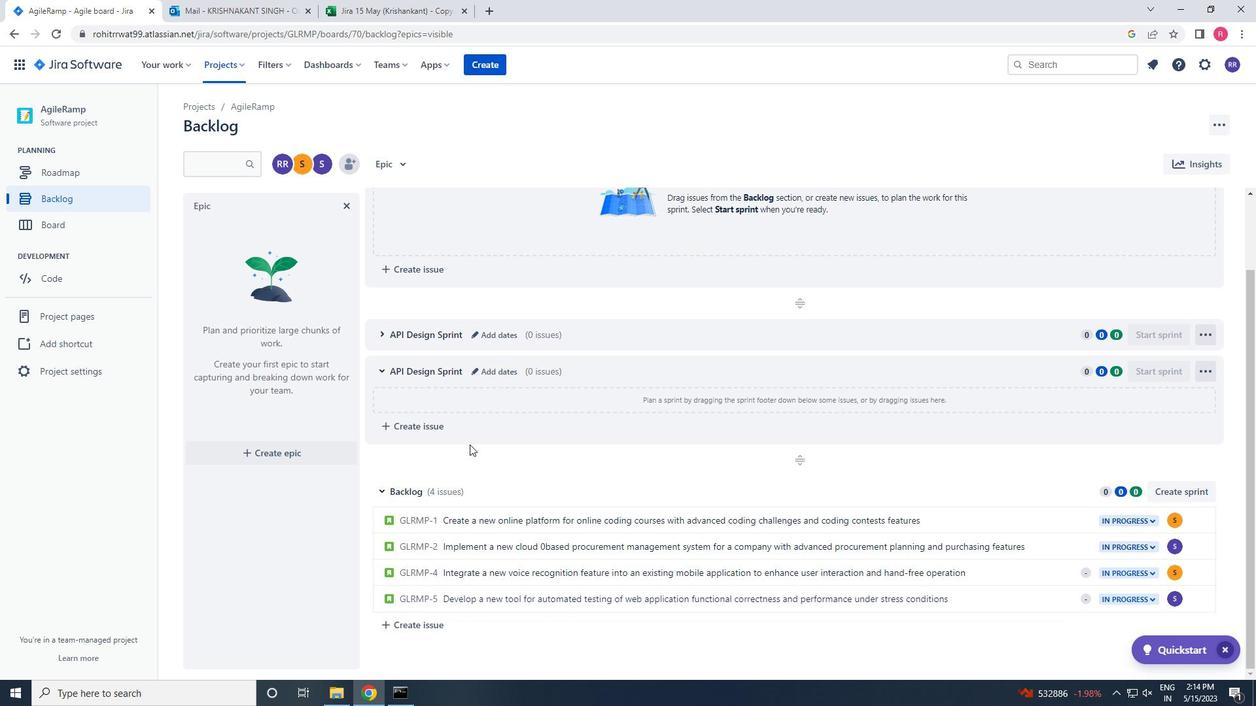 
Action: Mouse scrolled (469, 445) with delta (0, 0)
Screenshot: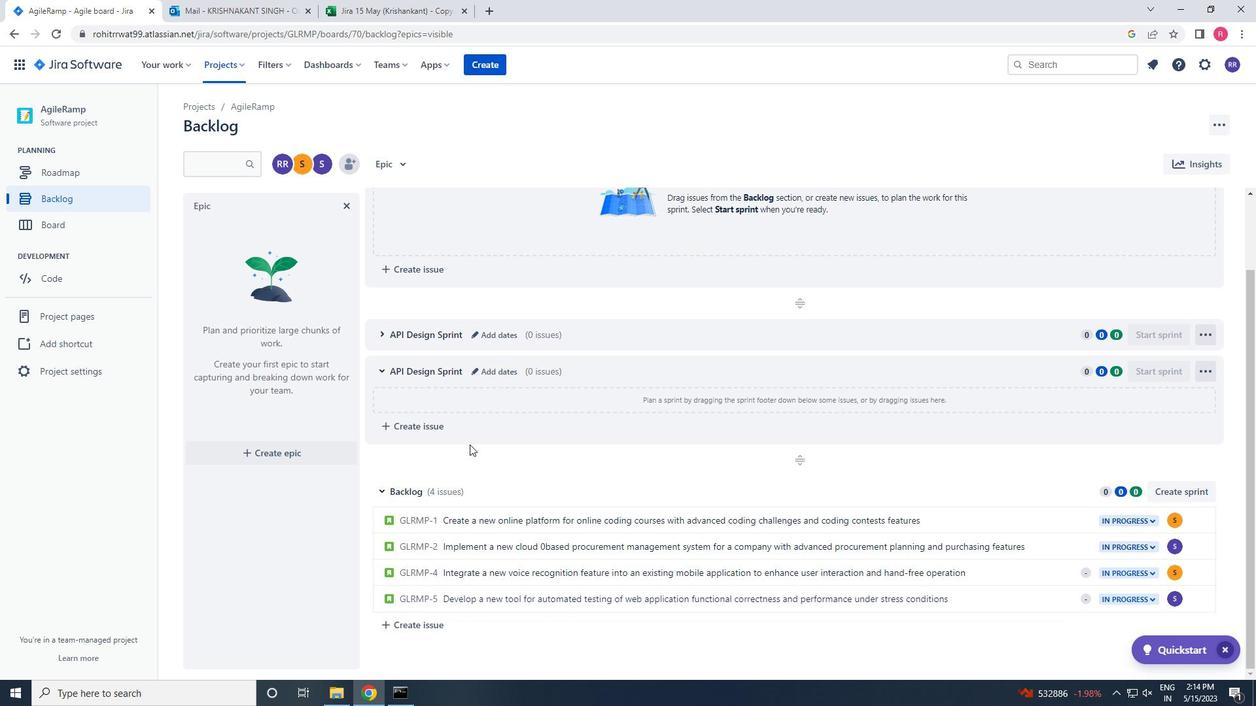 
Action: Mouse moved to (378, 209)
Screenshot: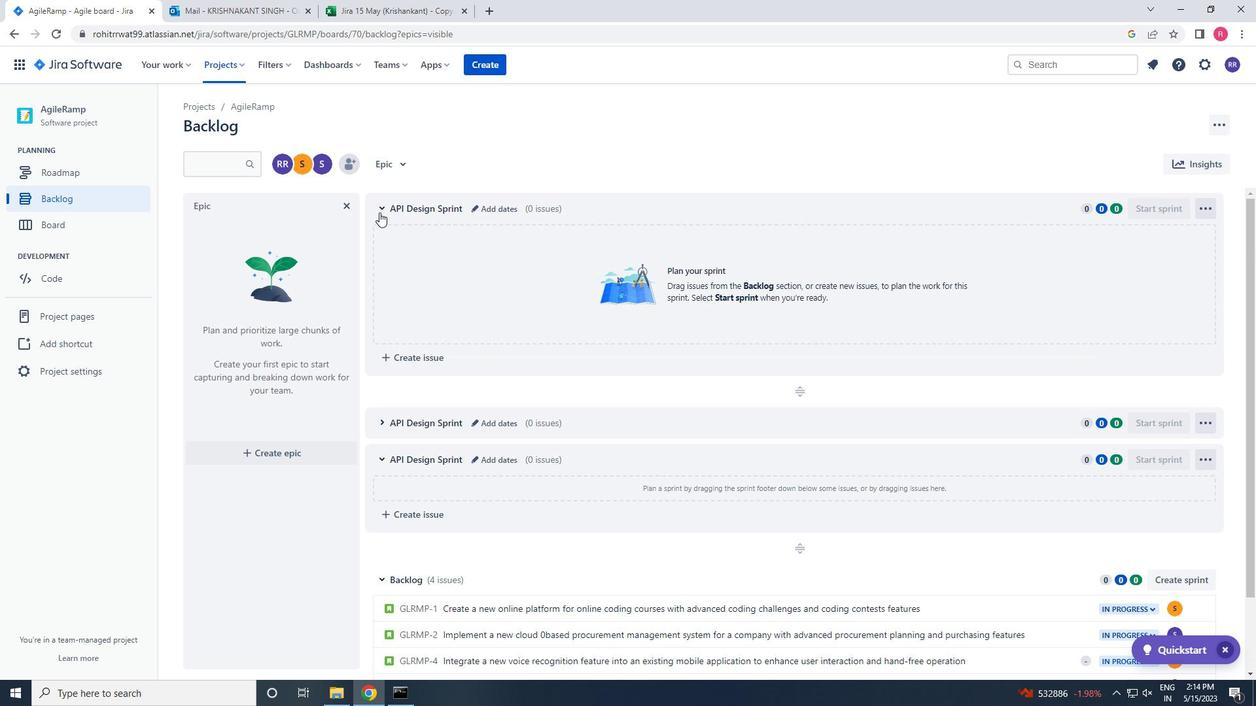 
Action: Mouse pressed left at (378, 209)
Screenshot: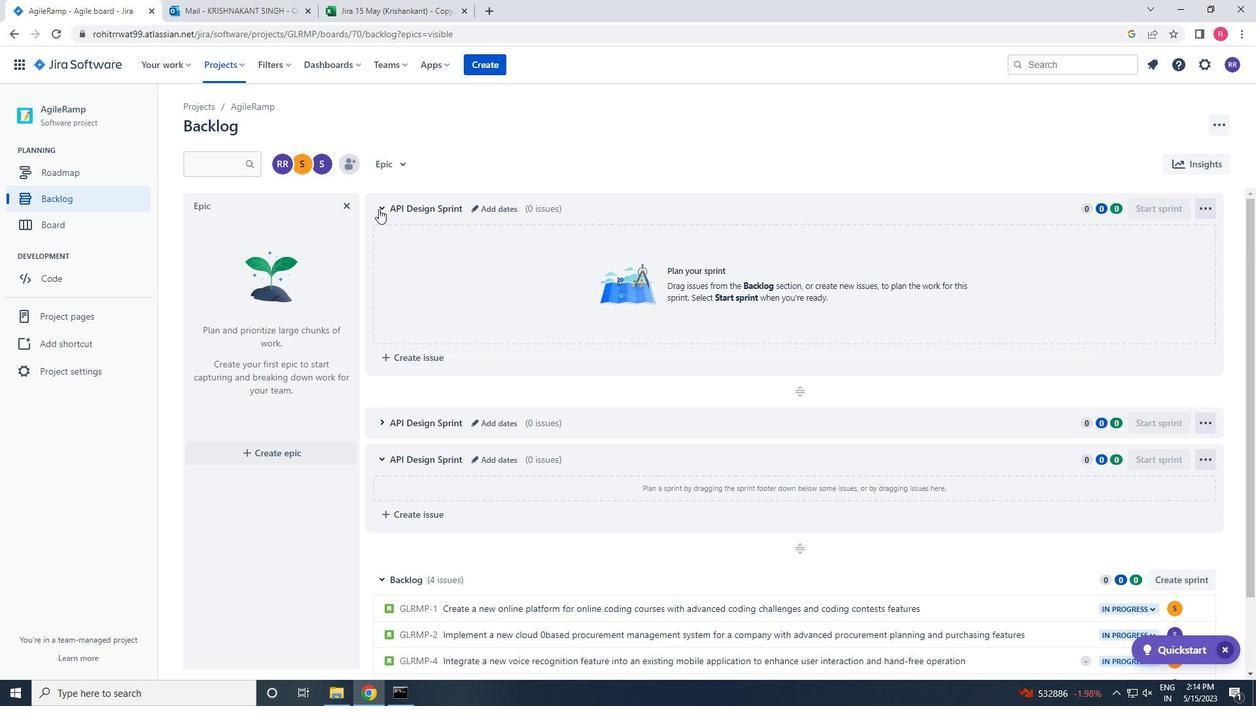 
Action: Mouse moved to (377, 208)
Screenshot: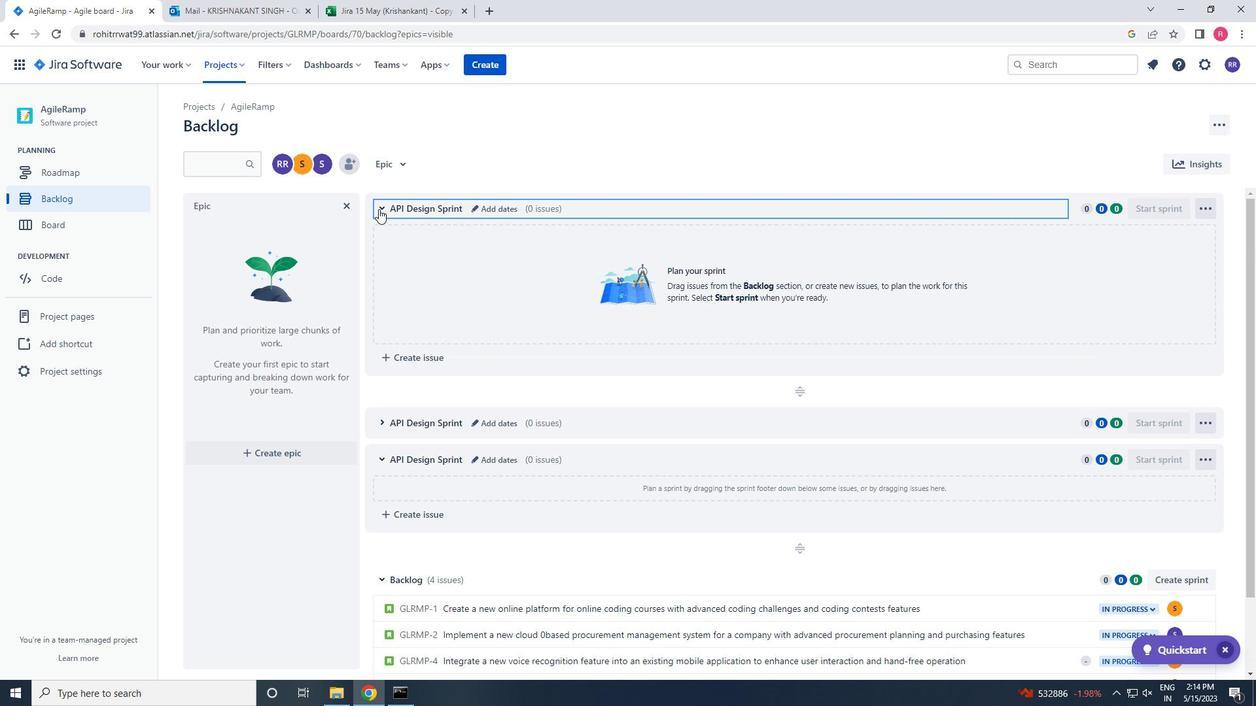 
